 Task: Look for space in Paraguaçu, Brazil from 6th September, 2023 to 10th September, 2023 for 1 adult in price range Rs.9000 to Rs.17000. Place can be private room with 1  bedroom having 1 bed and 1 bathroom. Property type can be house, flat, guest house, hotel. Booking option can be shelf check-in. Required host language is Spanish.
Action: Mouse moved to (377, 99)
Screenshot: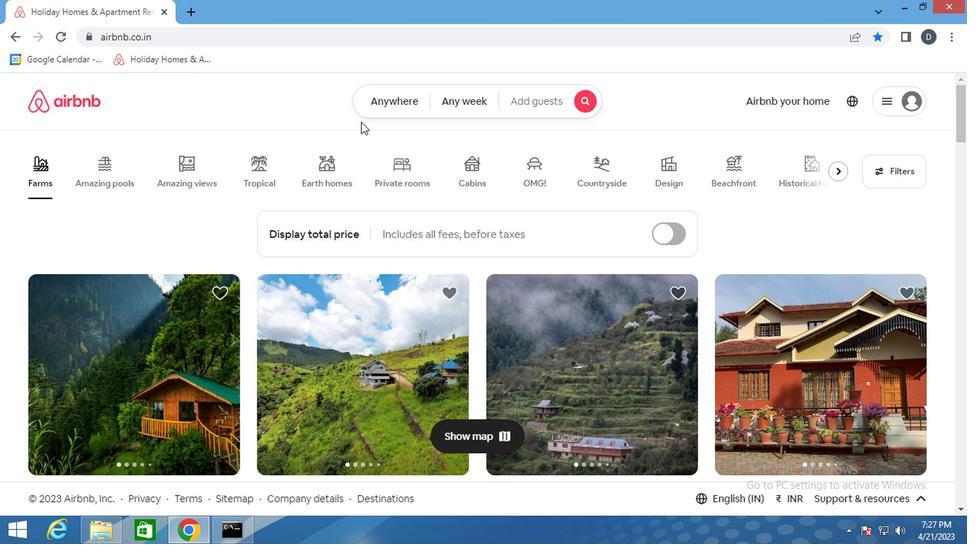 
Action: Mouse pressed left at (377, 99)
Screenshot: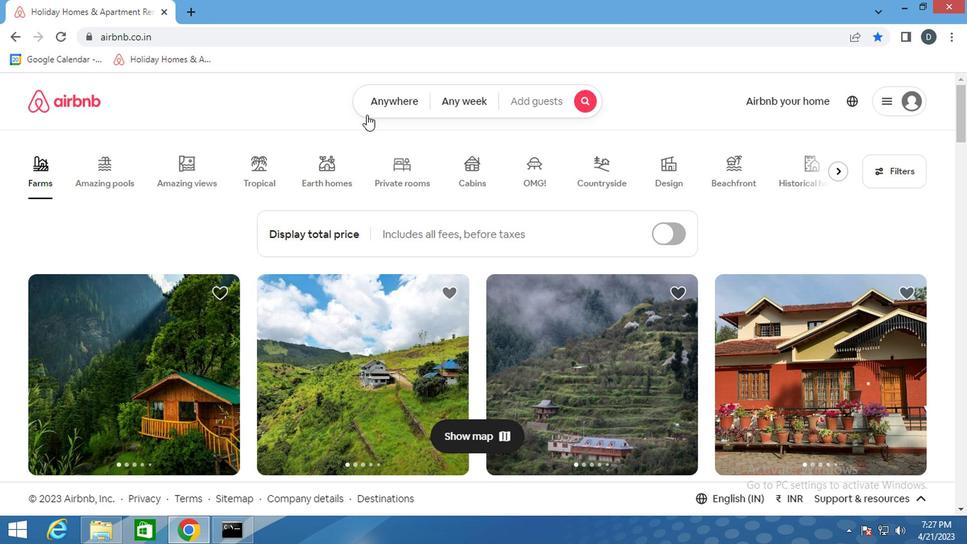 
Action: Mouse moved to (318, 161)
Screenshot: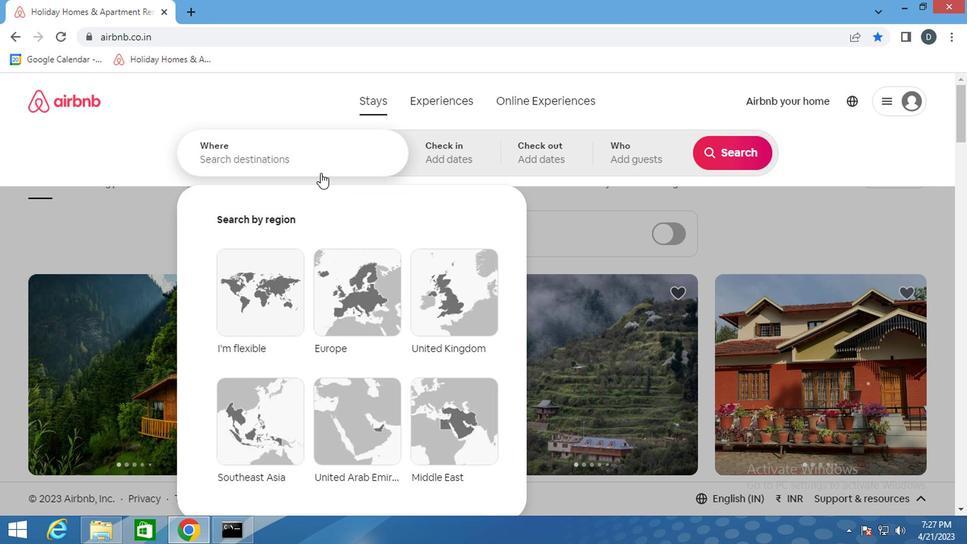
Action: Mouse pressed left at (318, 161)
Screenshot: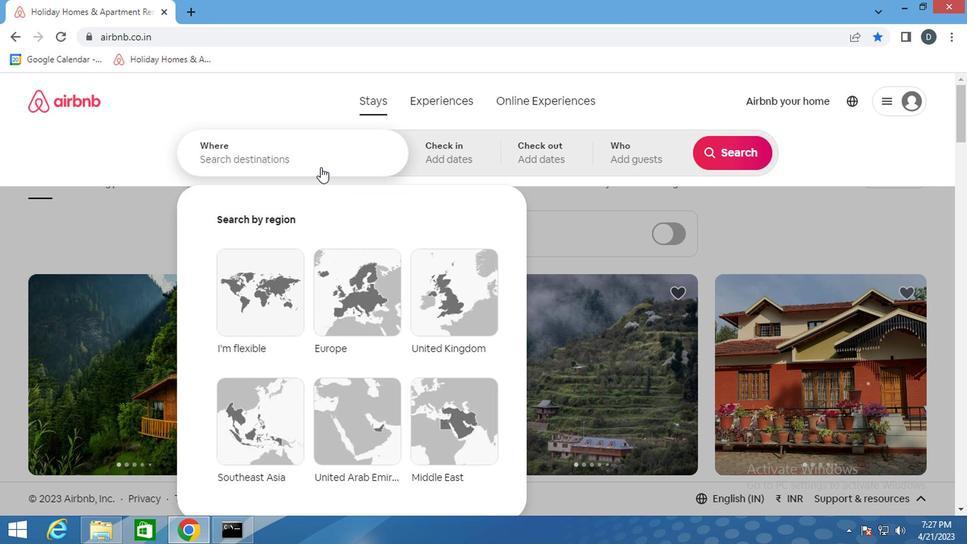 
Action: Key pressed <Key.shift_r>Paraguacu,<Key.shift>BRAZIL<Key.enter>
Screenshot: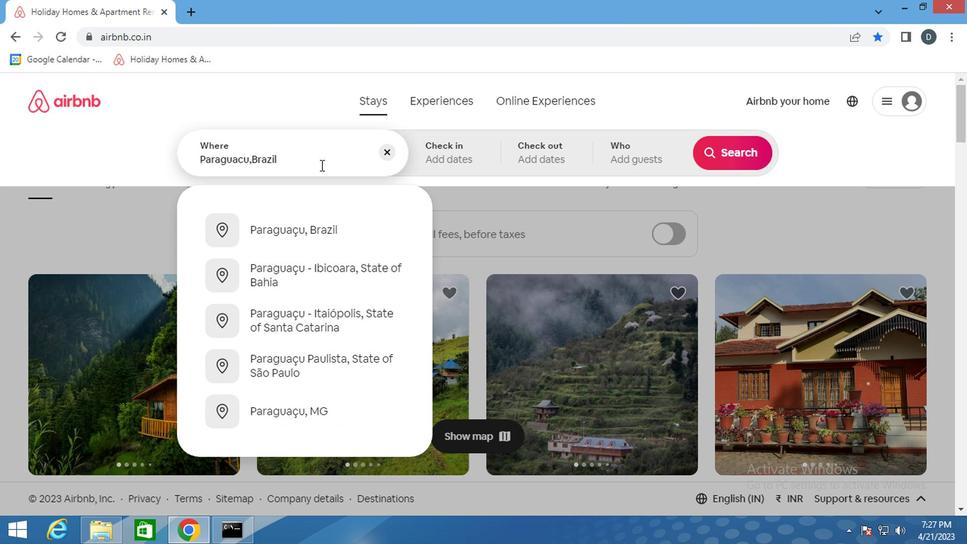 
Action: Mouse moved to (712, 266)
Screenshot: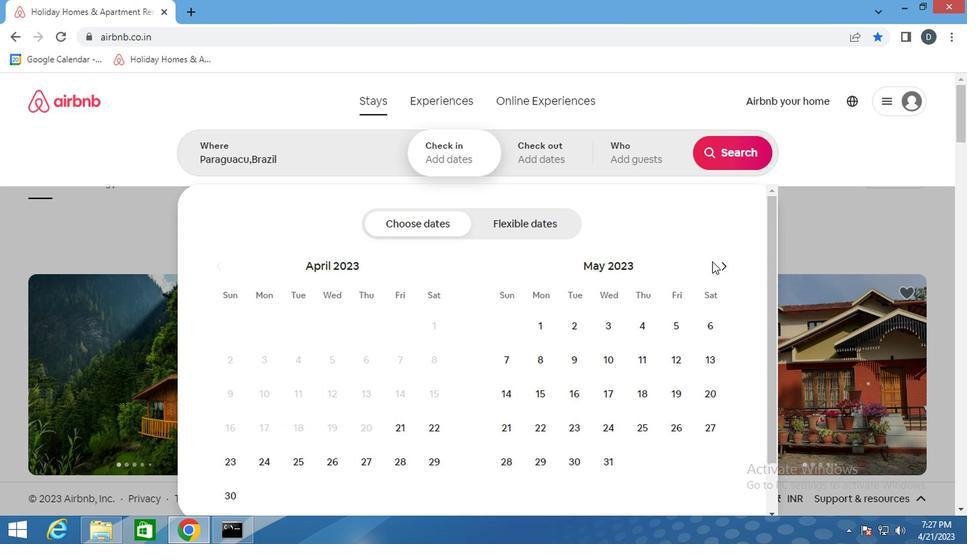 
Action: Mouse pressed left at (712, 266)
Screenshot: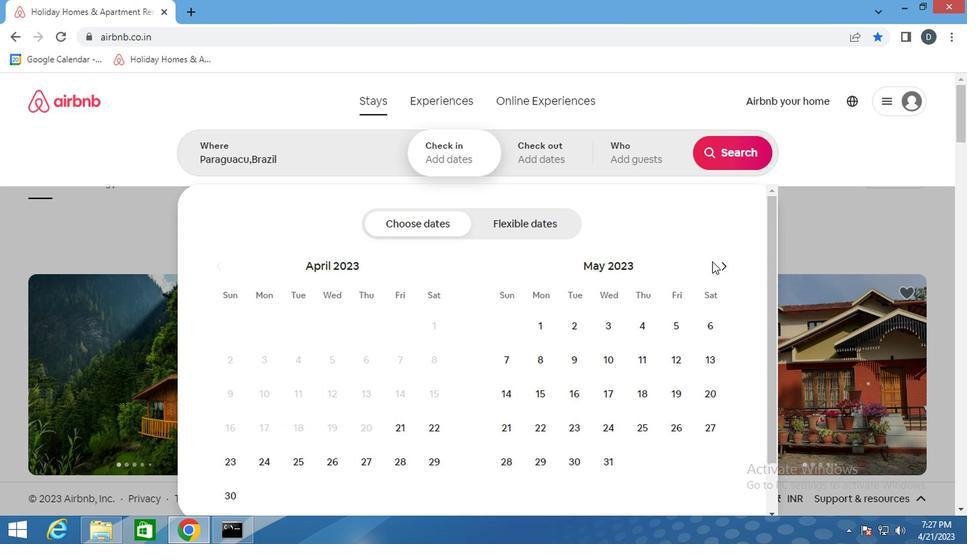 
Action: Mouse pressed left at (712, 266)
Screenshot: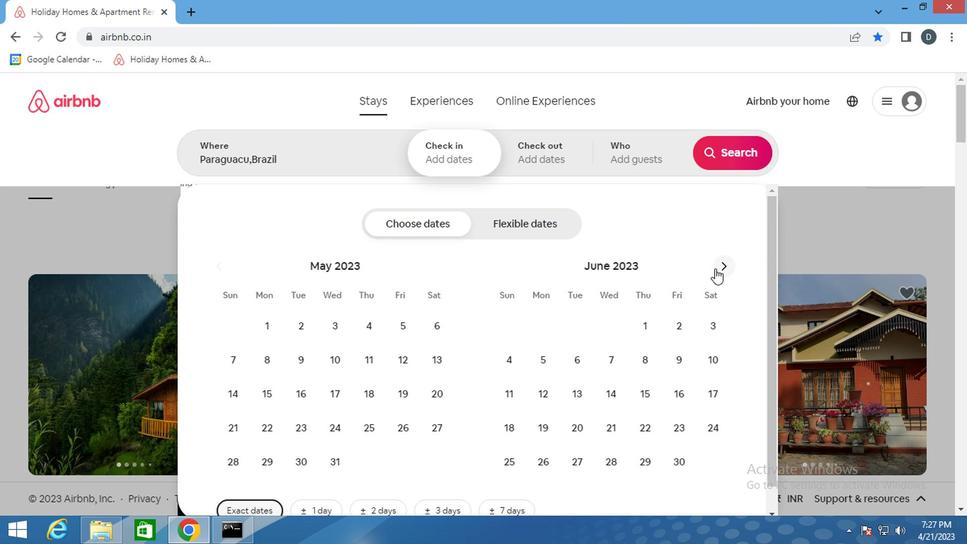 
Action: Mouse pressed left at (712, 266)
Screenshot: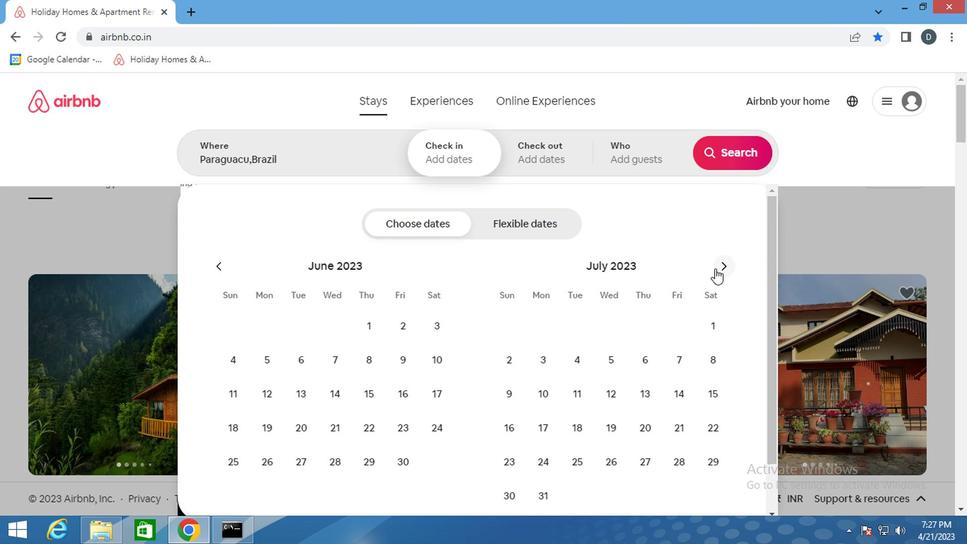 
Action: Mouse moved to (716, 266)
Screenshot: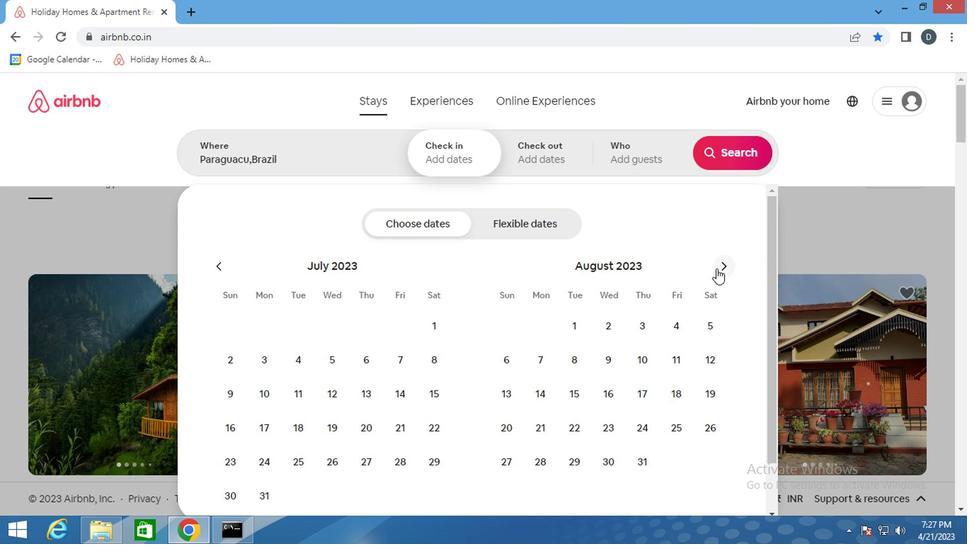 
Action: Mouse pressed left at (716, 266)
Screenshot: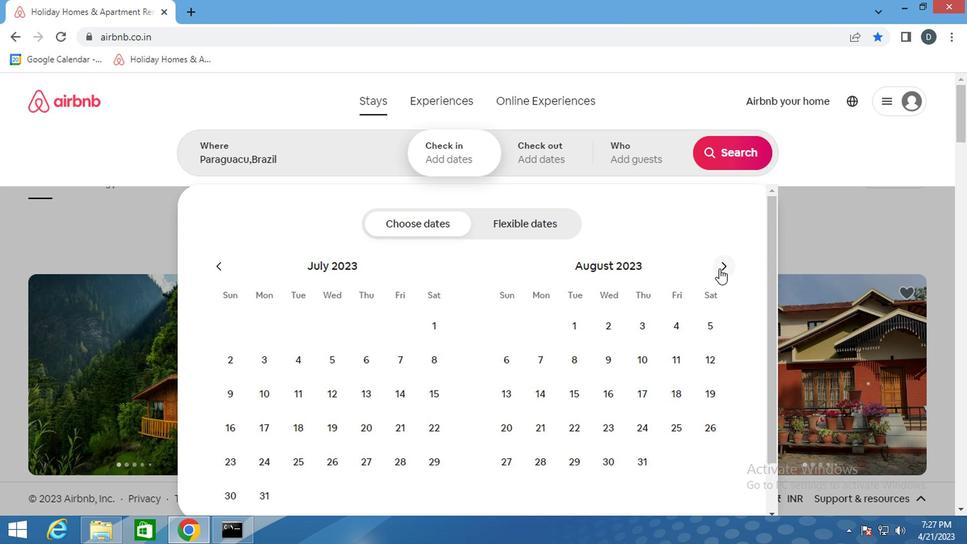 
Action: Mouse moved to (605, 357)
Screenshot: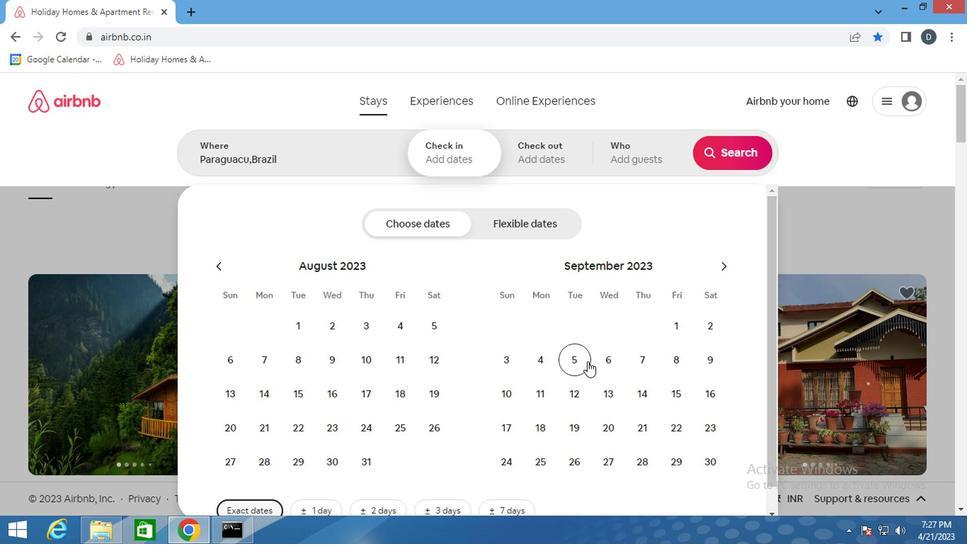 
Action: Mouse pressed left at (605, 357)
Screenshot: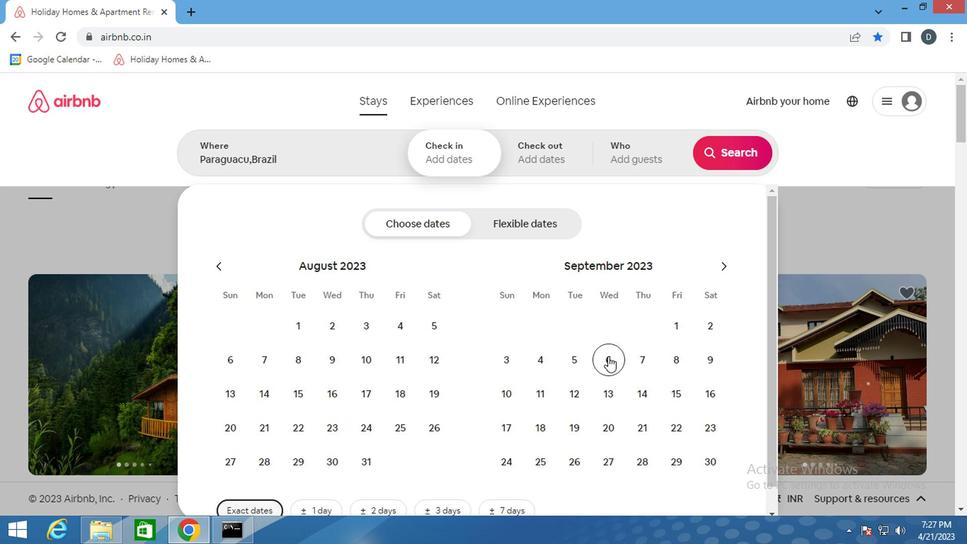 
Action: Mouse moved to (492, 391)
Screenshot: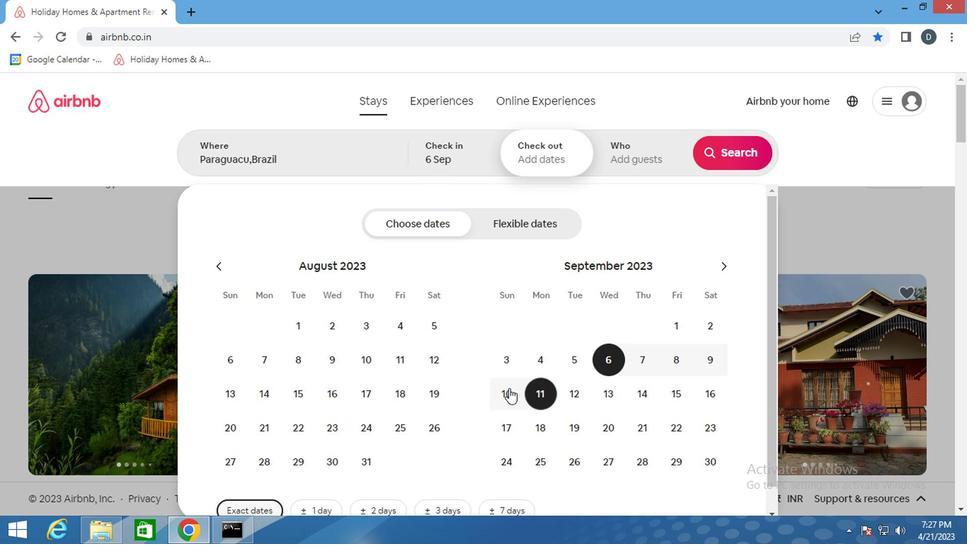 
Action: Mouse pressed left at (492, 391)
Screenshot: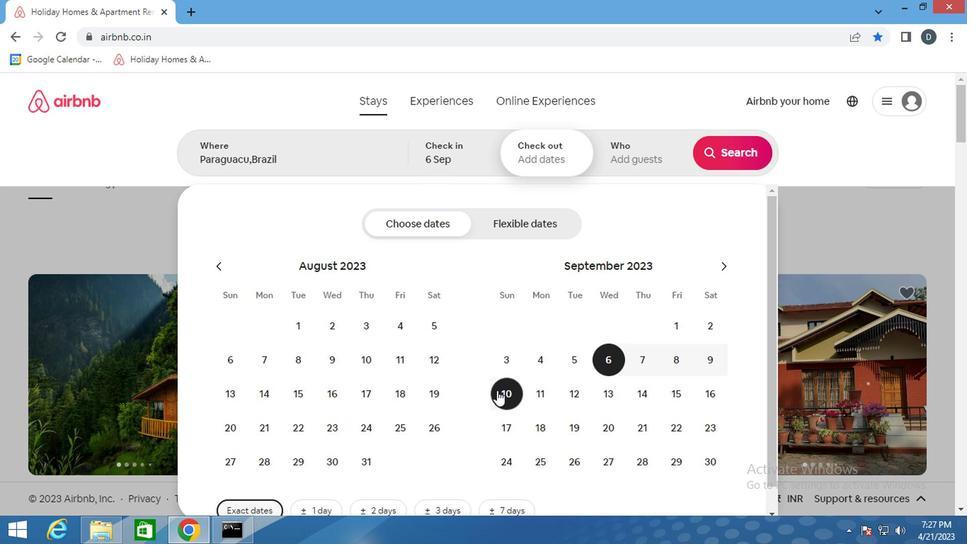 
Action: Mouse moved to (633, 156)
Screenshot: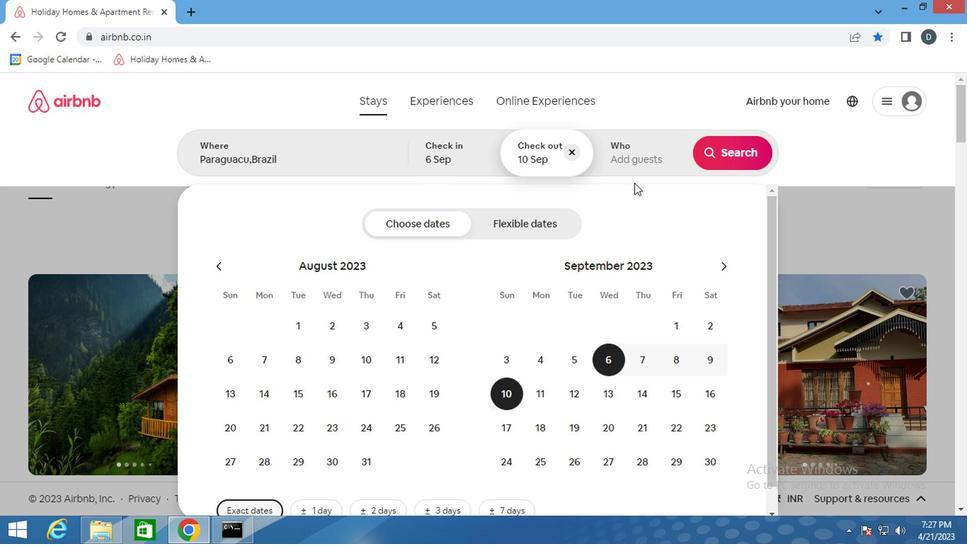 
Action: Mouse pressed left at (633, 156)
Screenshot: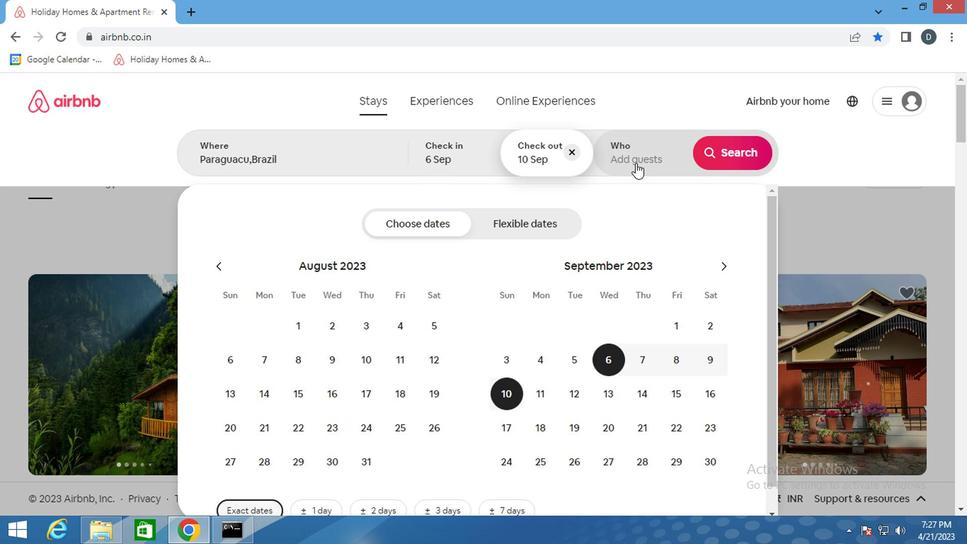 
Action: Mouse moved to (727, 225)
Screenshot: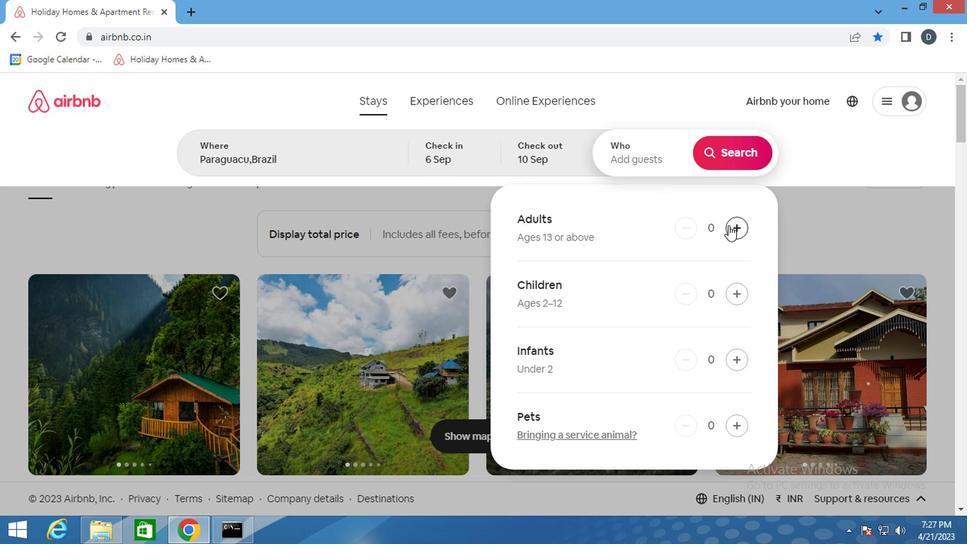 
Action: Mouse pressed left at (727, 225)
Screenshot: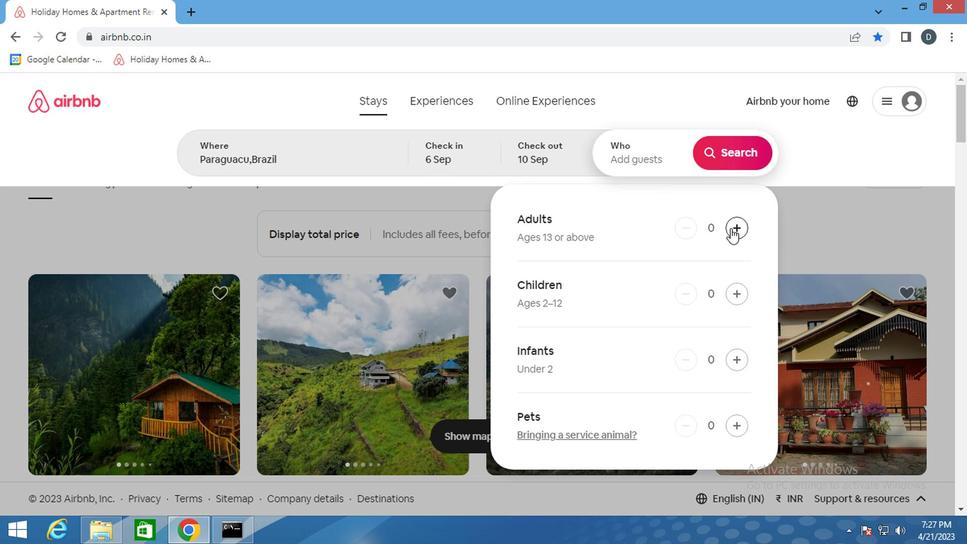
Action: Mouse moved to (729, 162)
Screenshot: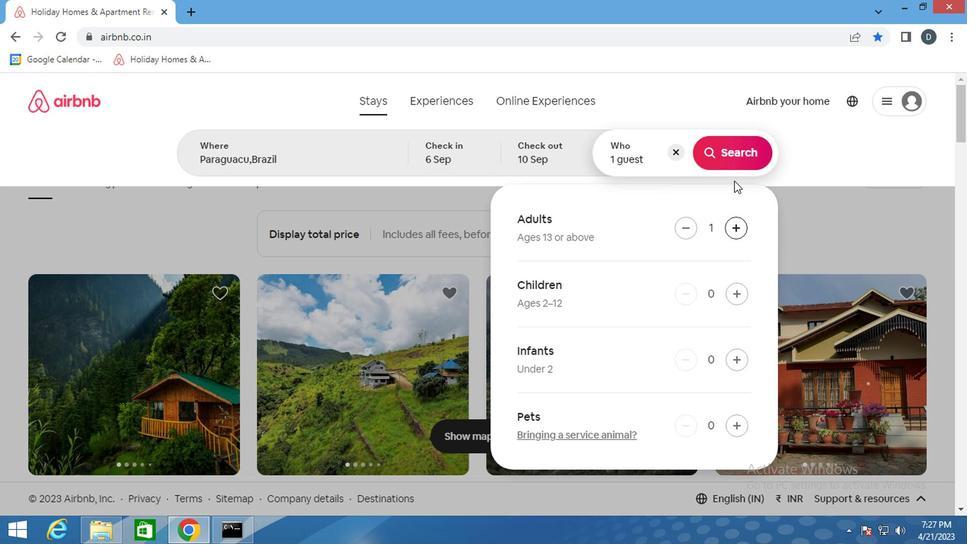 
Action: Mouse pressed left at (729, 162)
Screenshot: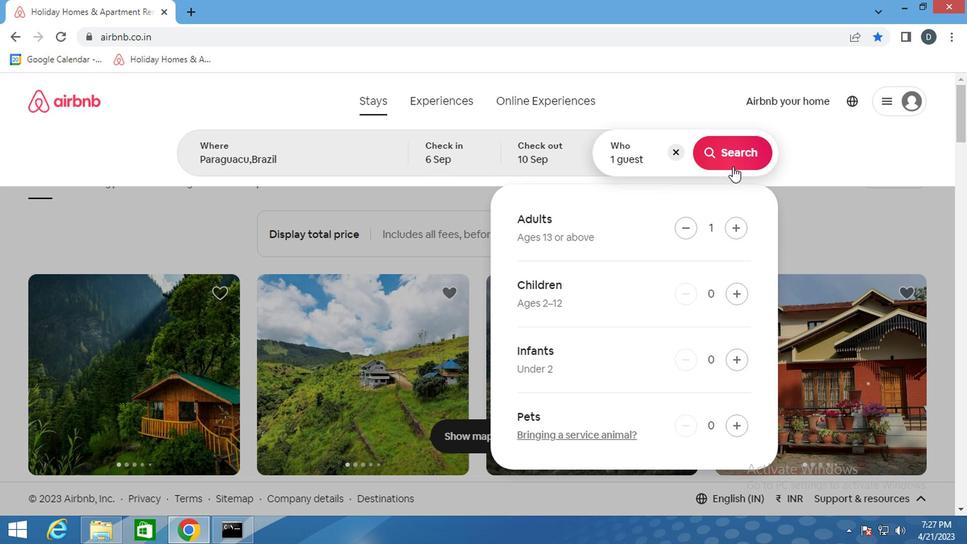 
Action: Mouse moved to (890, 147)
Screenshot: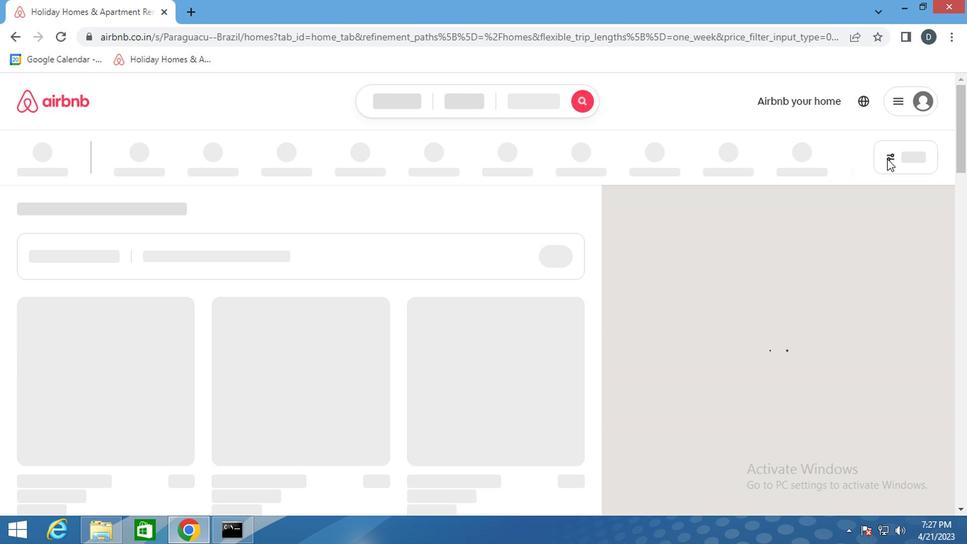 
Action: Mouse pressed left at (890, 147)
Screenshot: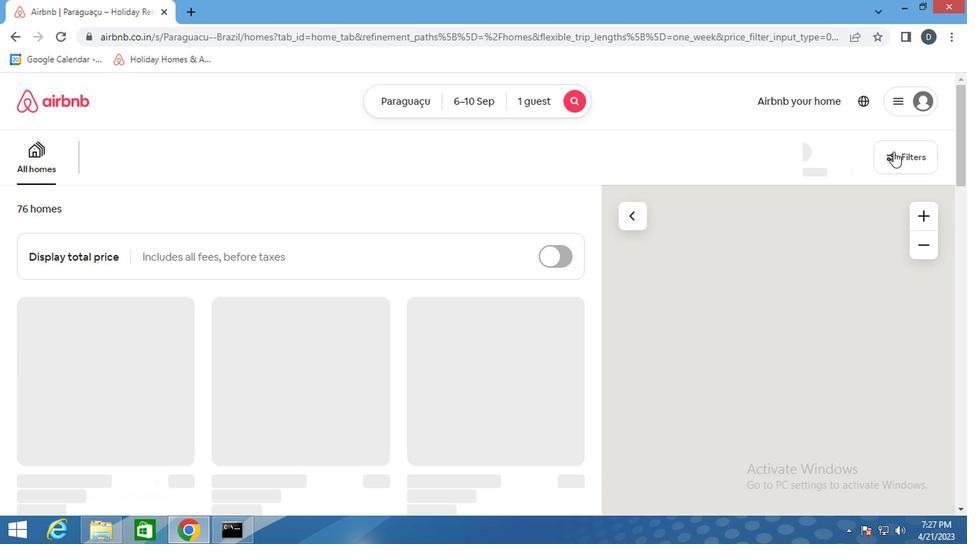 
Action: Mouse moved to (330, 344)
Screenshot: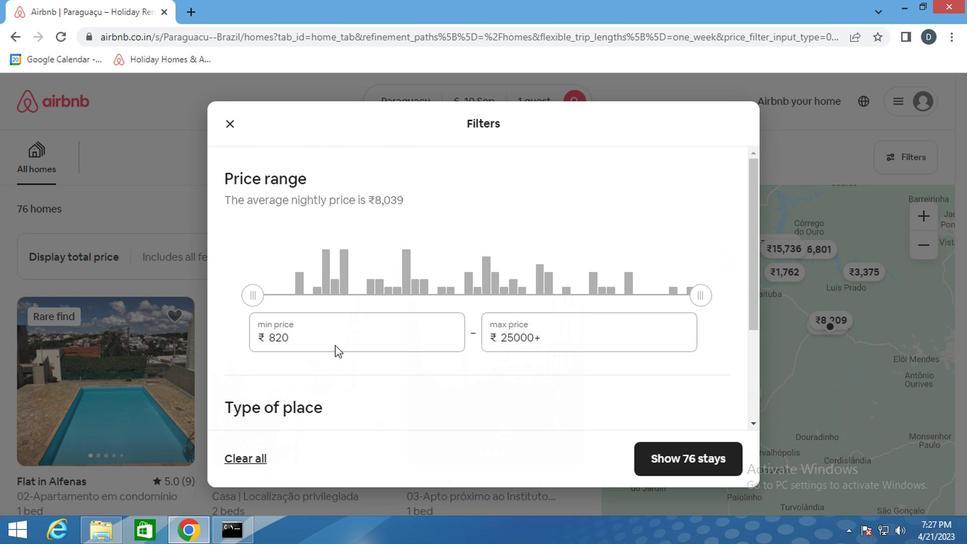 
Action: Mouse pressed left at (330, 344)
Screenshot: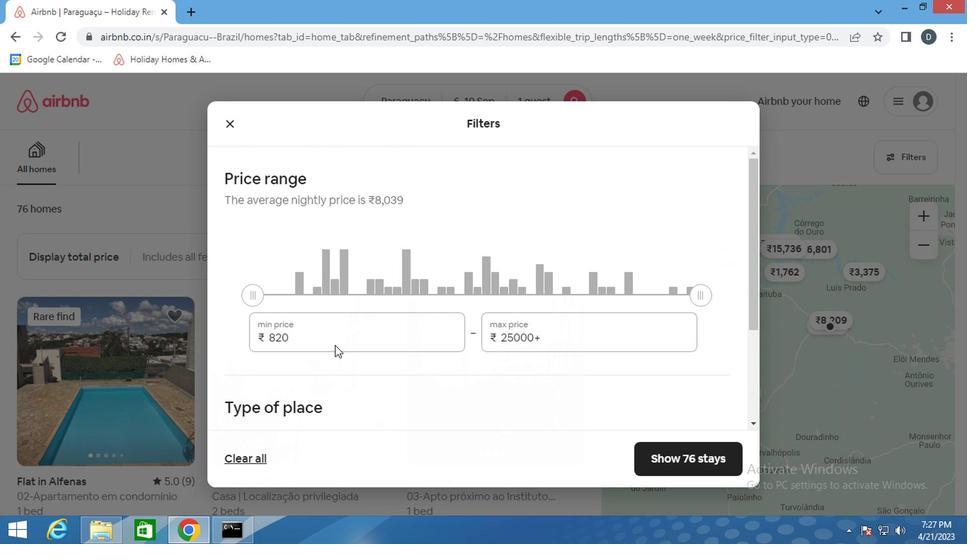 
Action: Mouse pressed left at (330, 344)
Screenshot: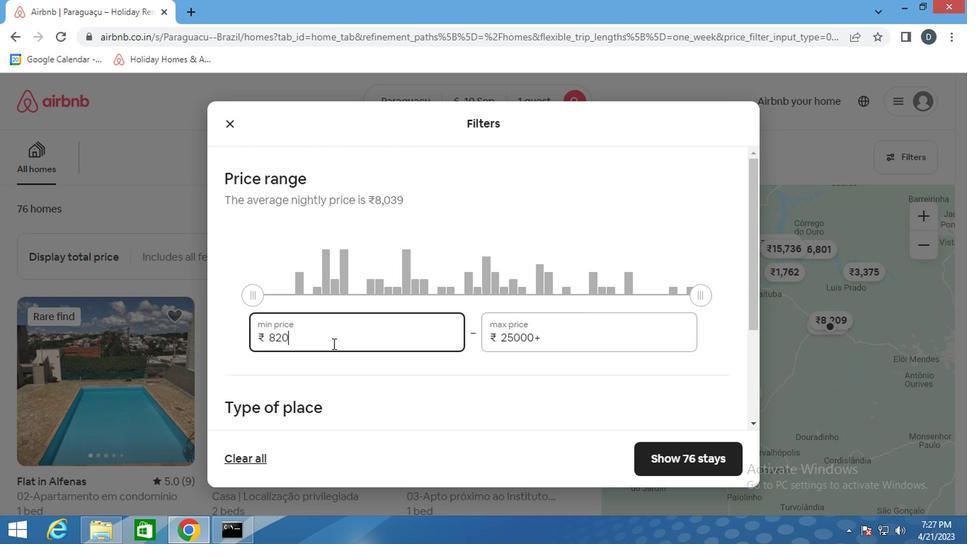 
Action: Key pressed 9000<Key.tab>ctrl+Actrl+1700
Screenshot: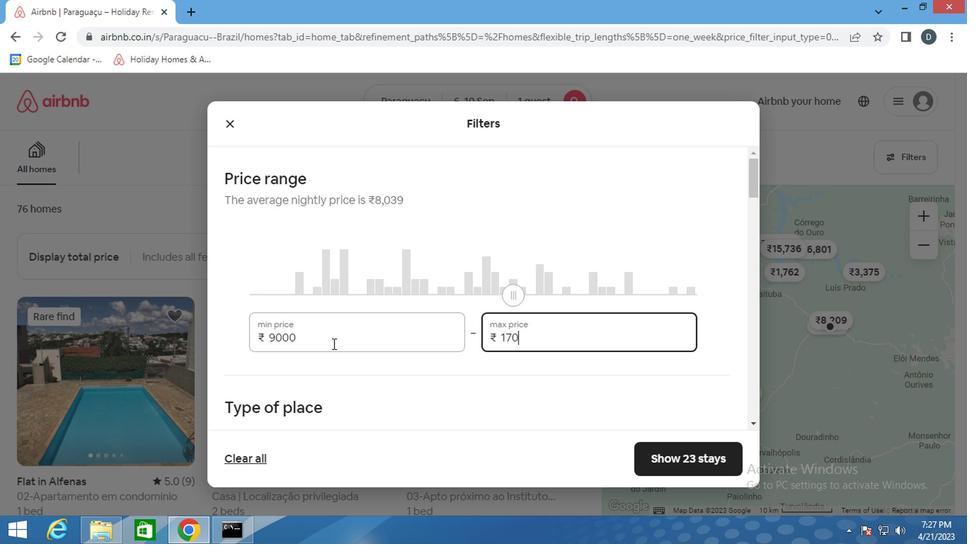 
Action: Mouse moved to (556, 368)
Screenshot: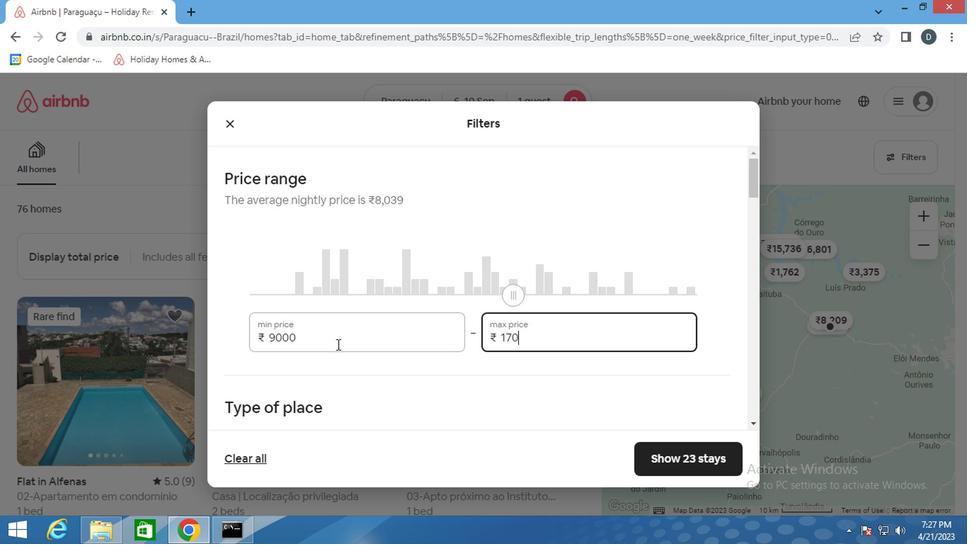 
Action: Key pressed 0
Screenshot: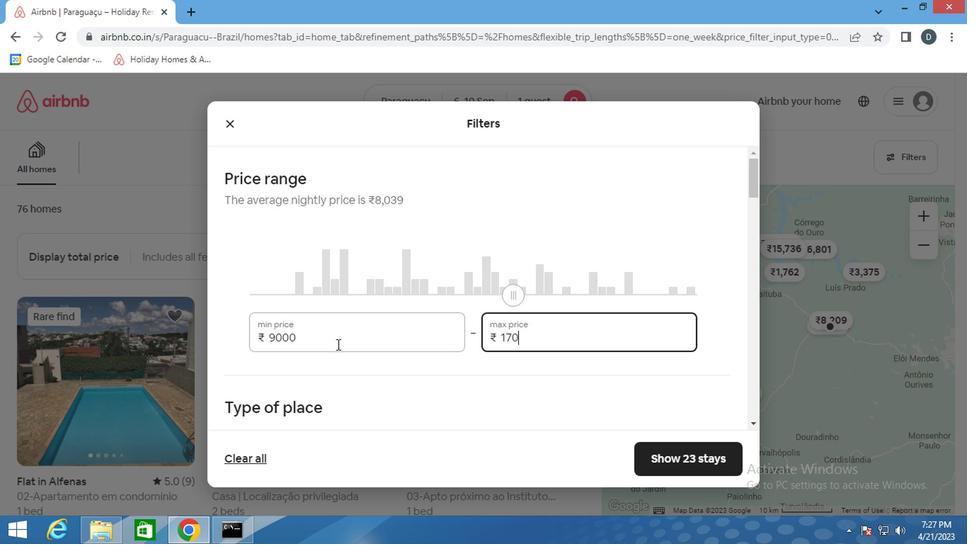 
Action: Mouse moved to (559, 368)
Screenshot: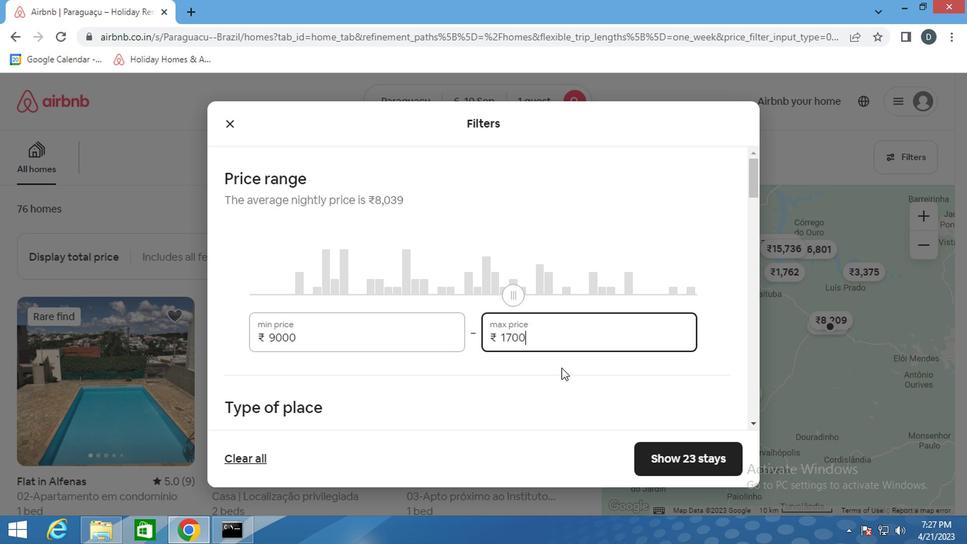 
Action: Mouse scrolled (559, 367) with delta (0, -1)
Screenshot: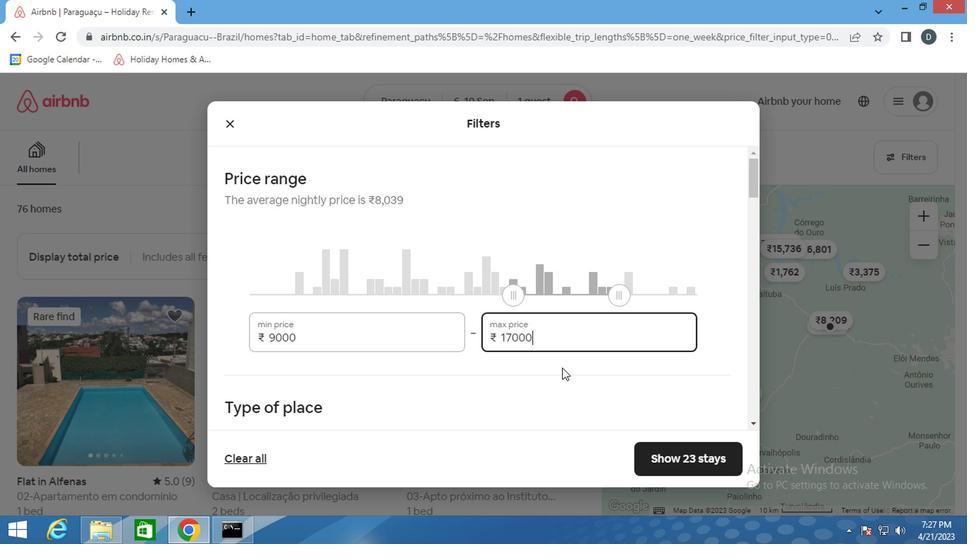 
Action: Mouse scrolled (559, 367) with delta (0, -1)
Screenshot: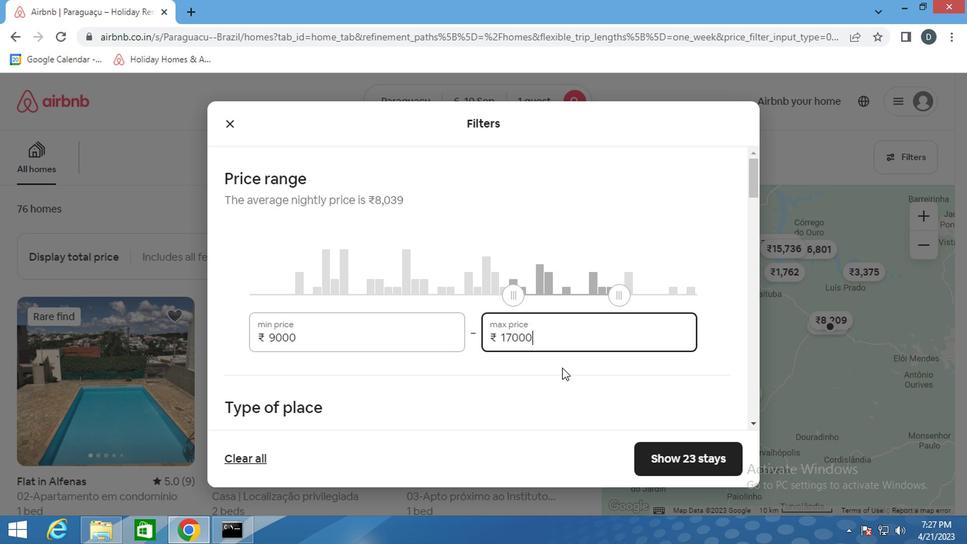 
Action: Mouse scrolled (559, 367) with delta (0, -1)
Screenshot: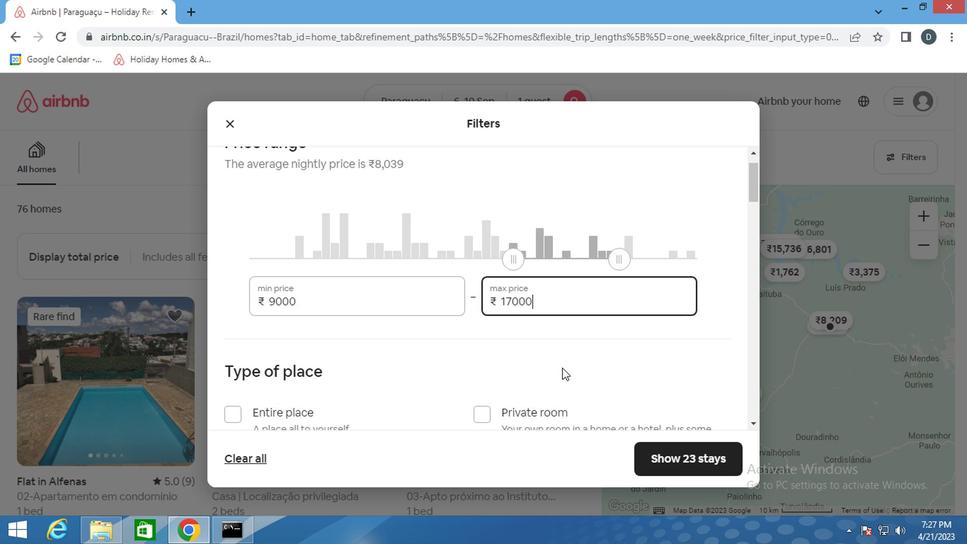 
Action: Mouse moved to (535, 232)
Screenshot: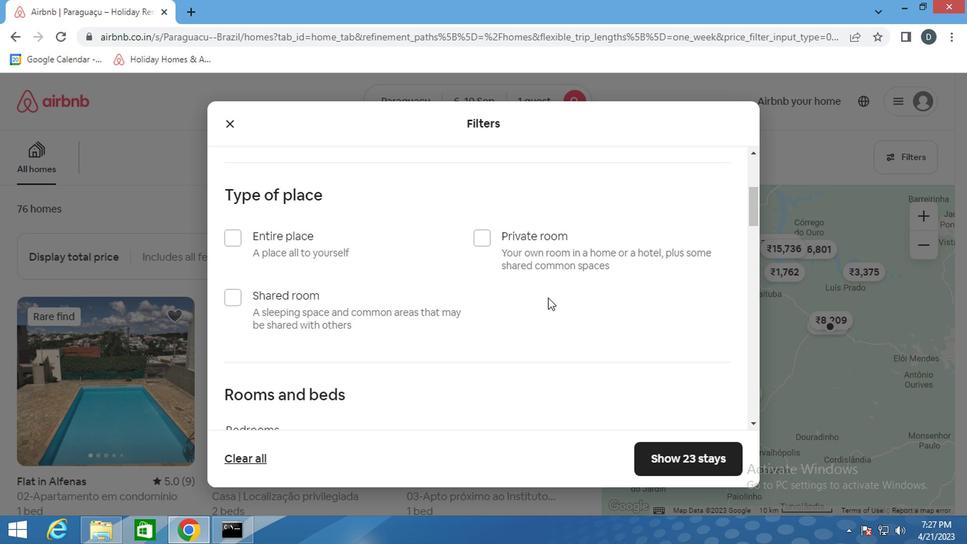 
Action: Mouse pressed left at (535, 232)
Screenshot: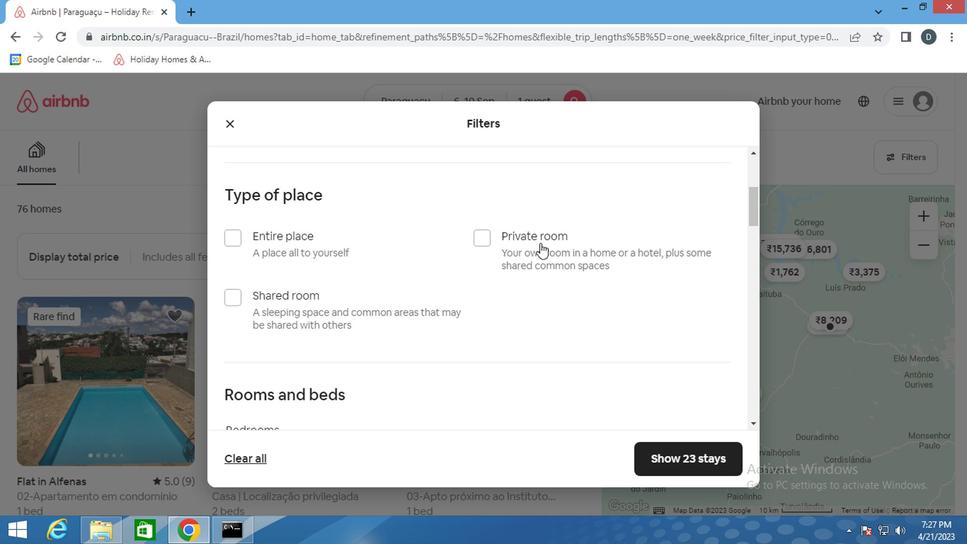 
Action: Mouse moved to (514, 285)
Screenshot: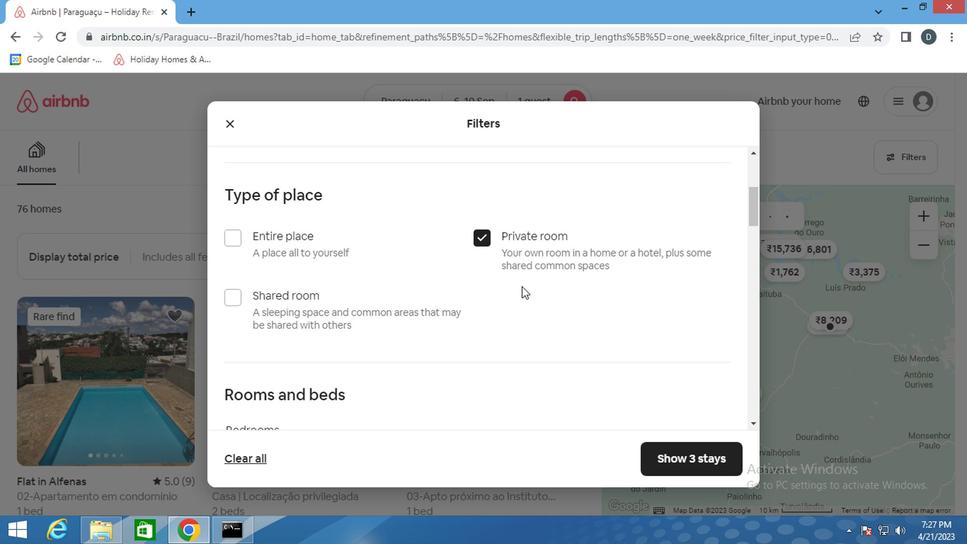 
Action: Mouse scrolled (514, 284) with delta (0, 0)
Screenshot: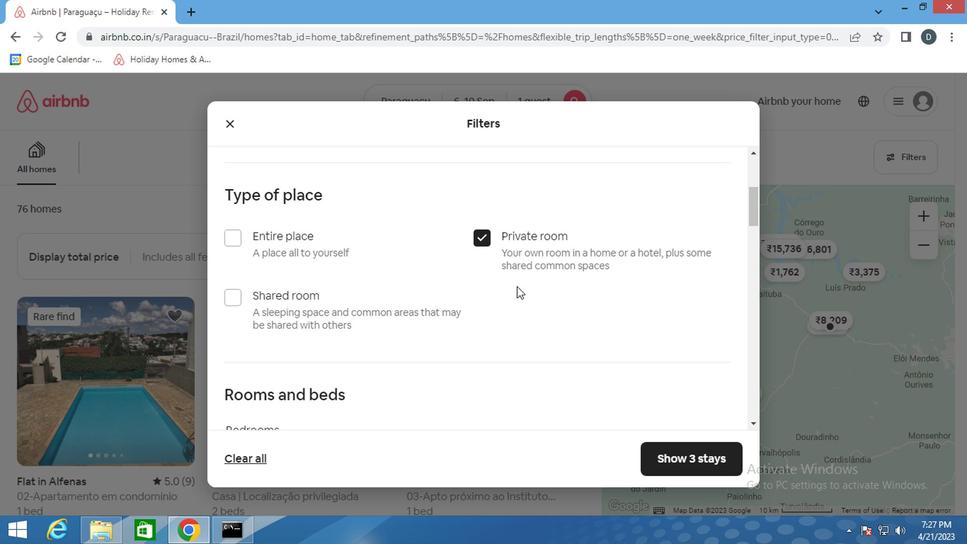
Action: Mouse scrolled (514, 284) with delta (0, 0)
Screenshot: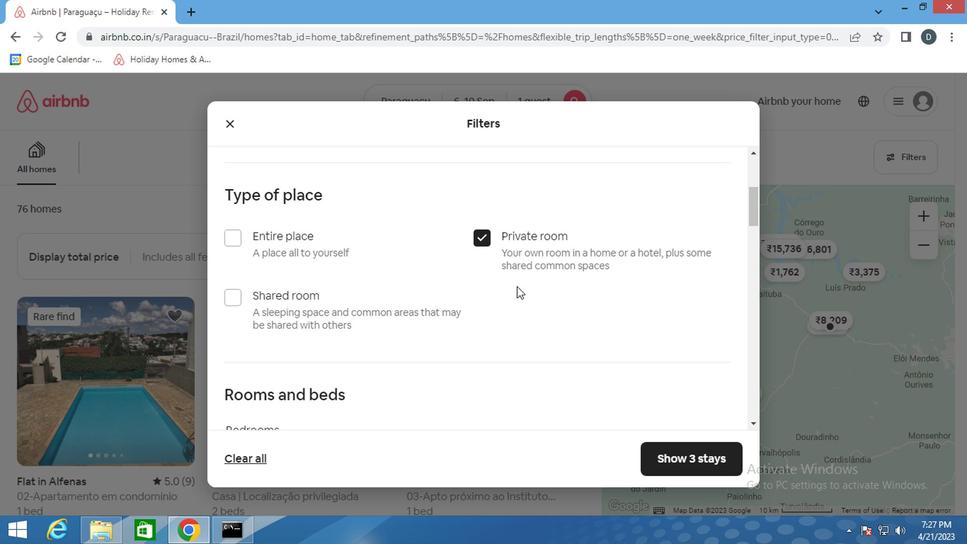 
Action: Mouse scrolled (514, 284) with delta (0, 0)
Screenshot: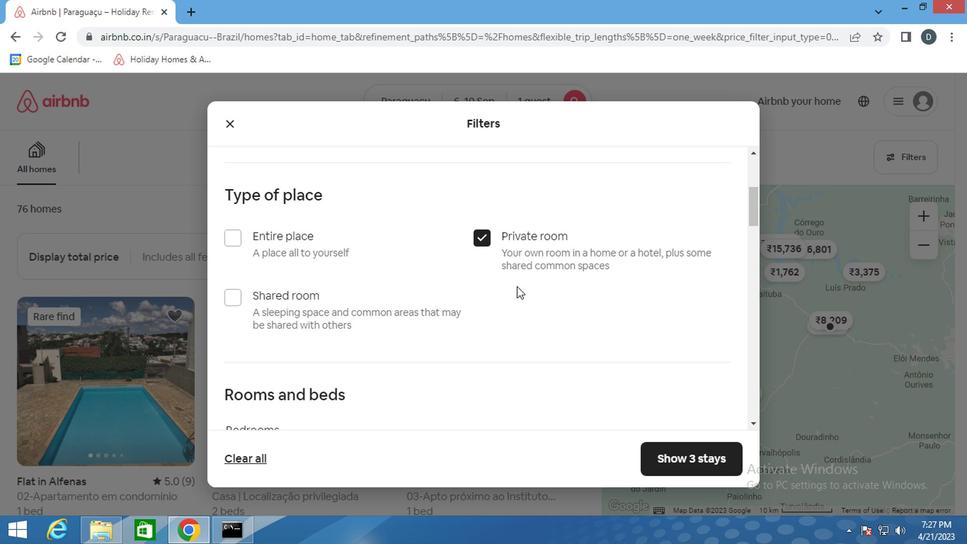 
Action: Mouse moved to (499, 282)
Screenshot: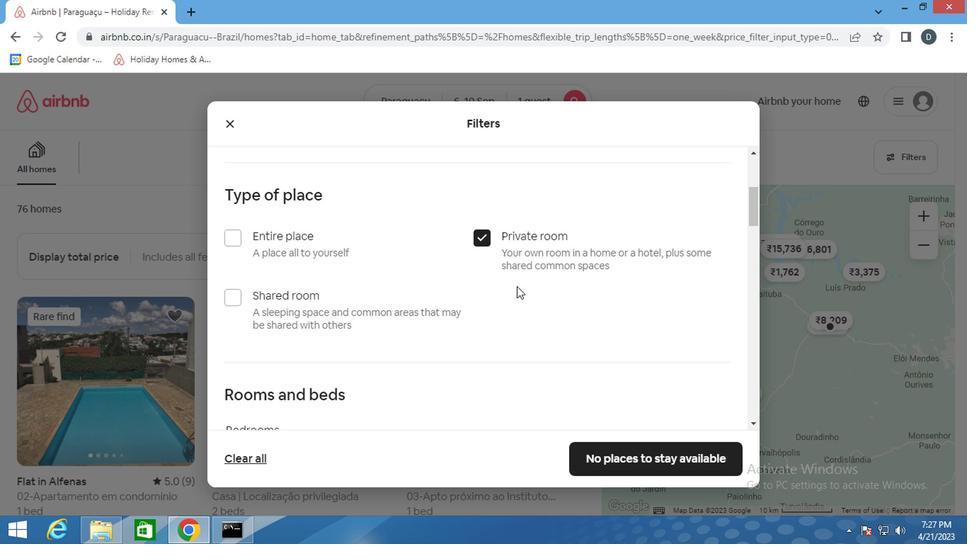 
Action: Mouse scrolled (499, 281) with delta (0, 0)
Screenshot: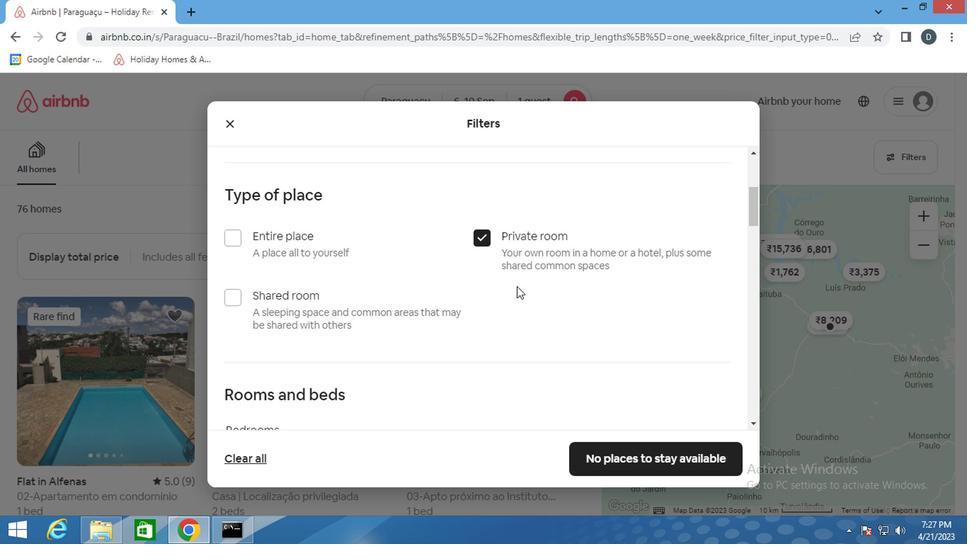
Action: Mouse moved to (307, 181)
Screenshot: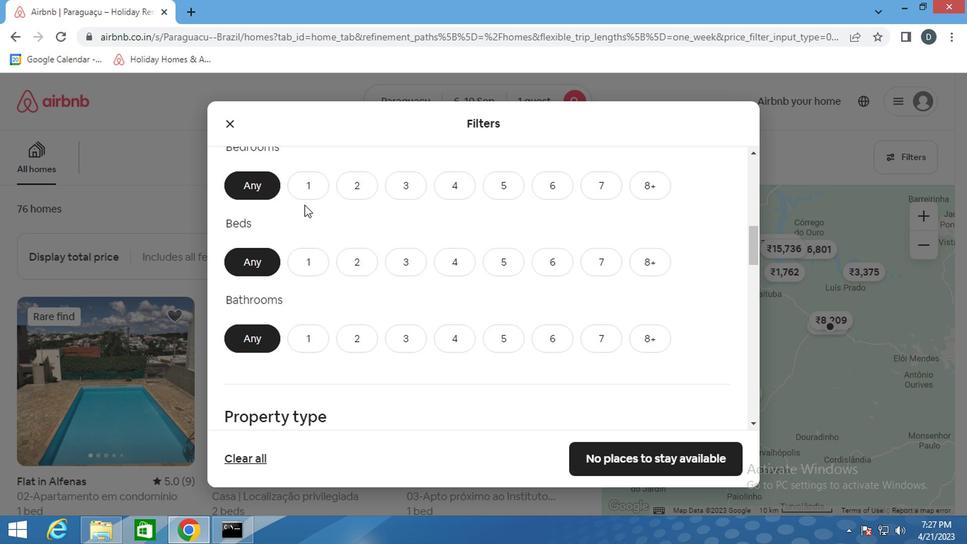 
Action: Mouse pressed left at (307, 181)
Screenshot: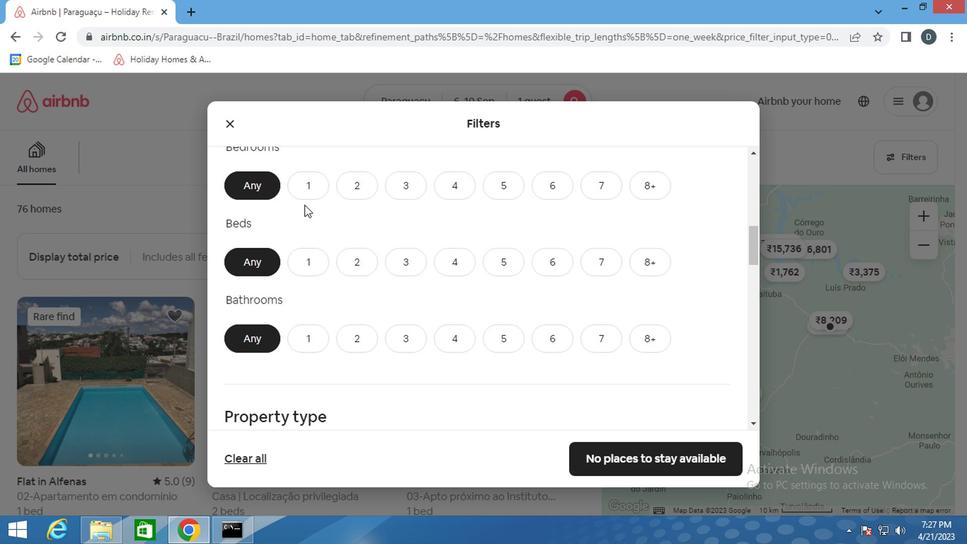 
Action: Mouse moved to (314, 263)
Screenshot: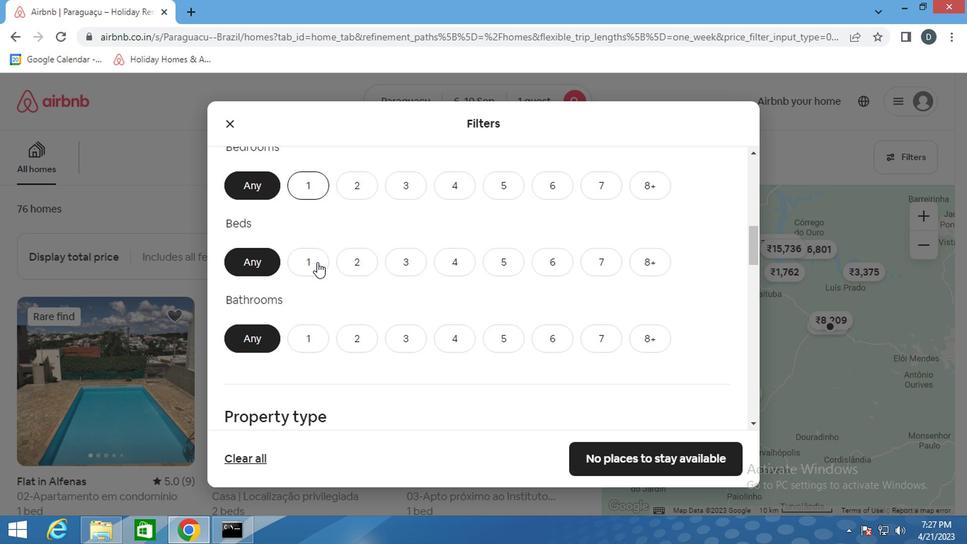 
Action: Mouse pressed left at (314, 263)
Screenshot: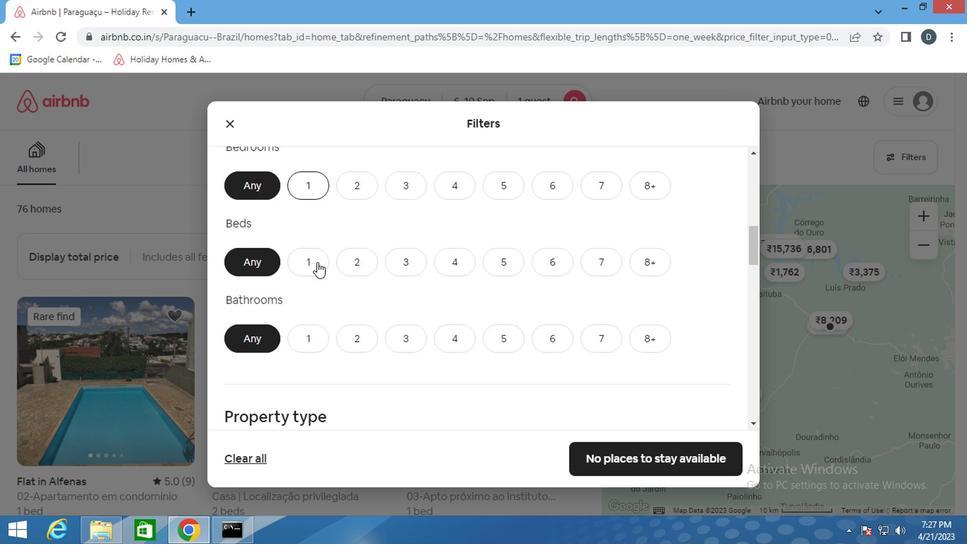 
Action: Mouse moved to (304, 345)
Screenshot: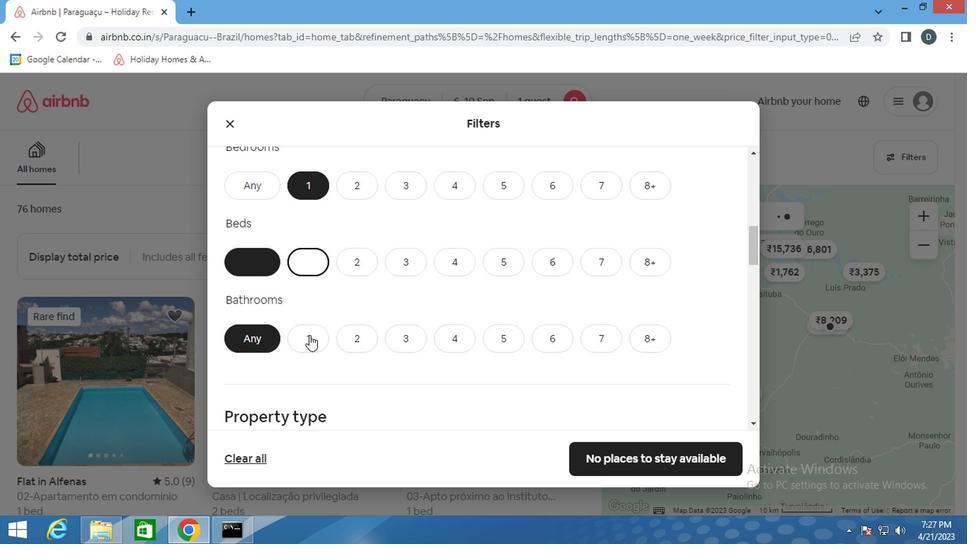 
Action: Mouse pressed left at (304, 345)
Screenshot: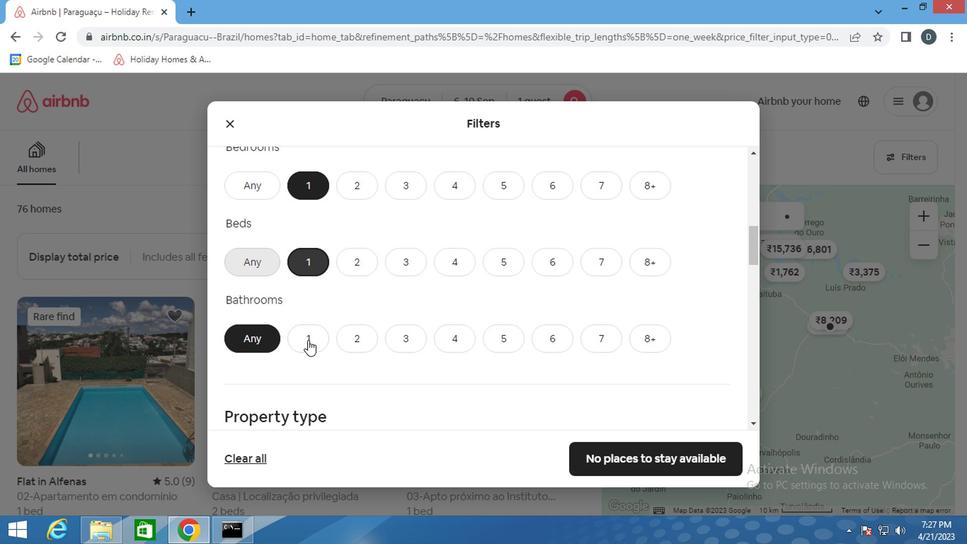 
Action: Mouse moved to (425, 393)
Screenshot: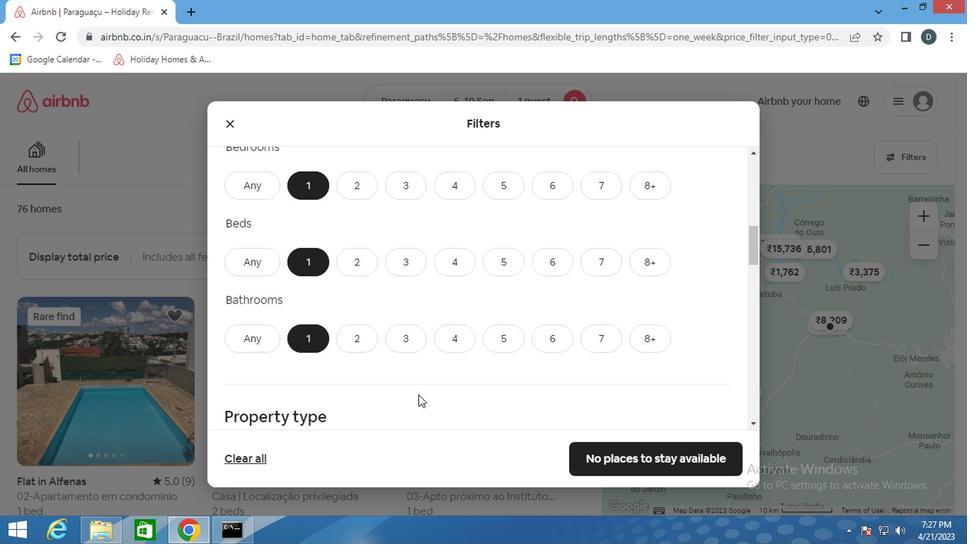 
Action: Mouse scrolled (425, 392) with delta (0, -1)
Screenshot: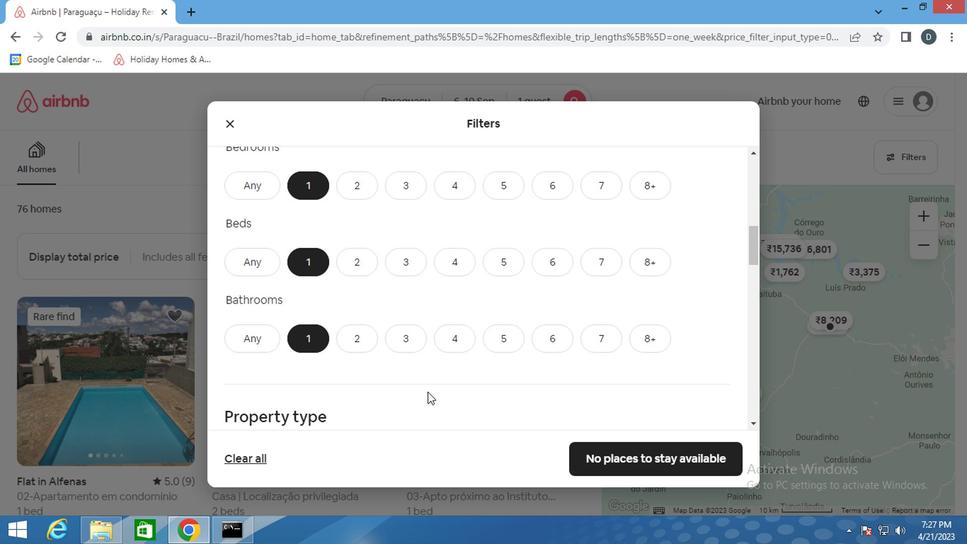 
Action: Mouse scrolled (425, 392) with delta (0, -1)
Screenshot: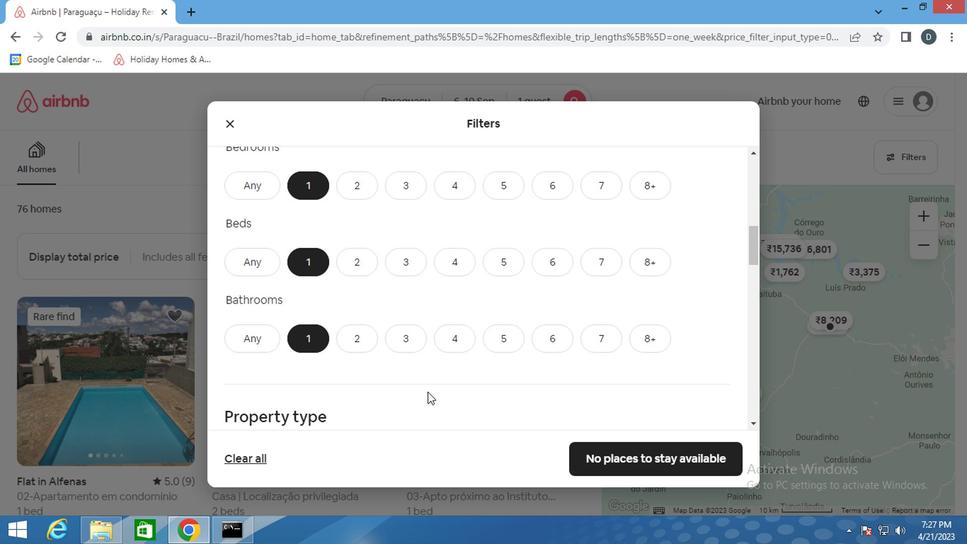 
Action: Mouse scrolled (425, 392) with delta (0, -1)
Screenshot: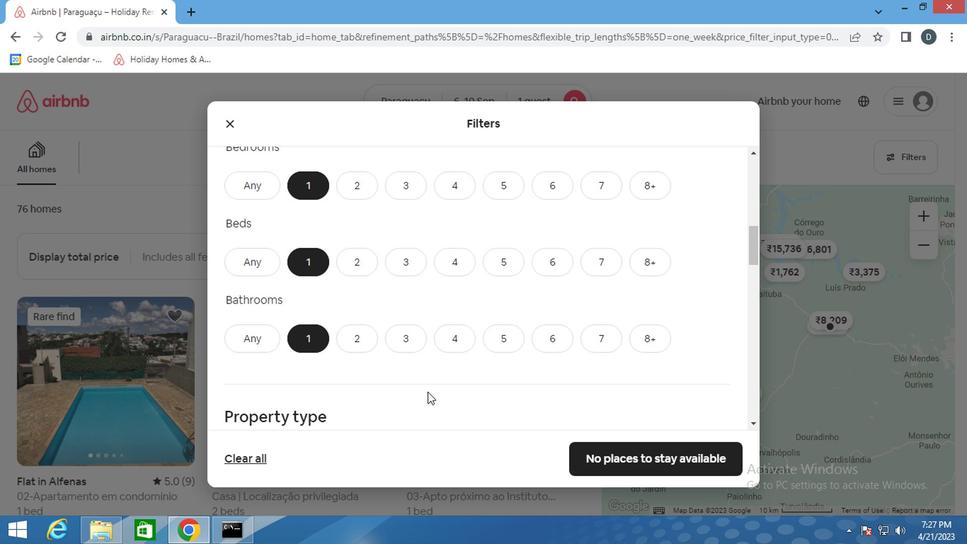 
Action: Mouse moved to (314, 286)
Screenshot: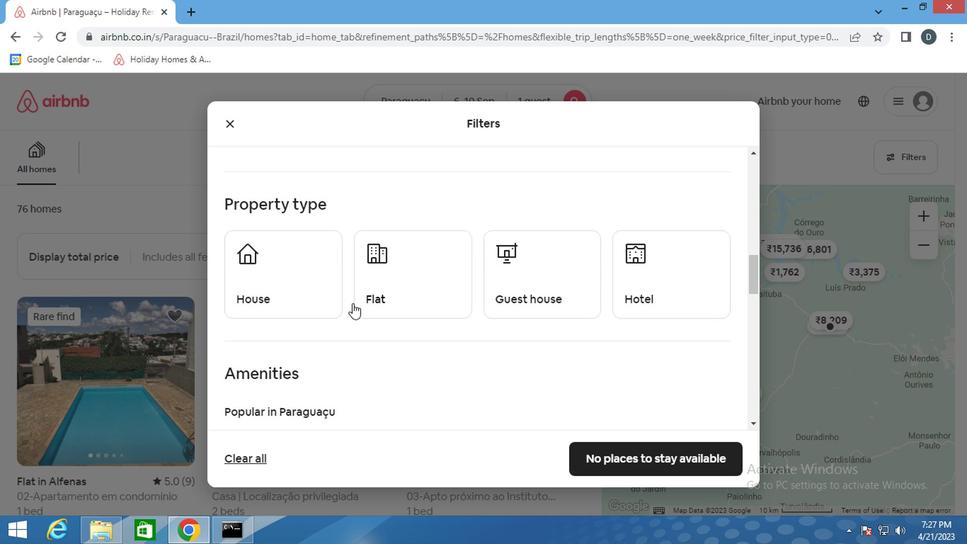 
Action: Mouse pressed left at (314, 286)
Screenshot: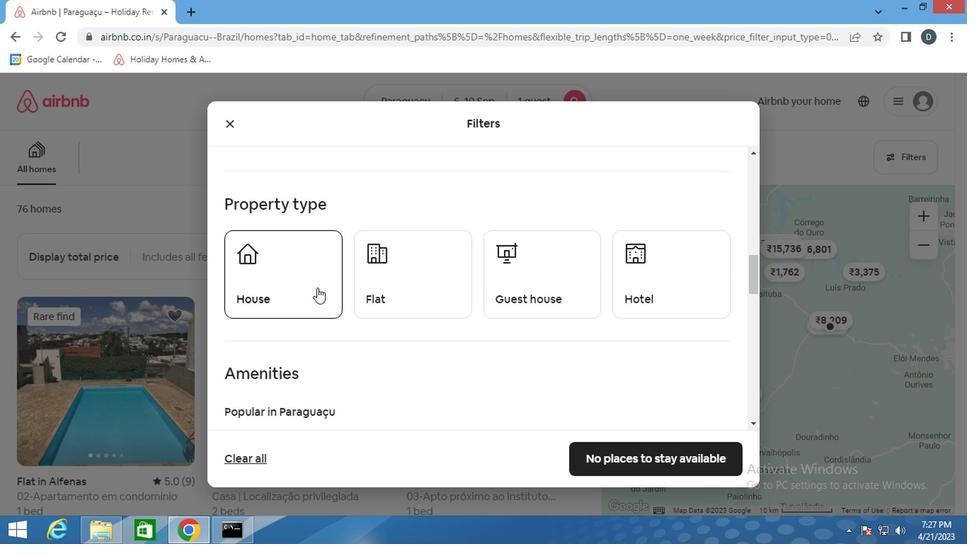 
Action: Mouse moved to (404, 273)
Screenshot: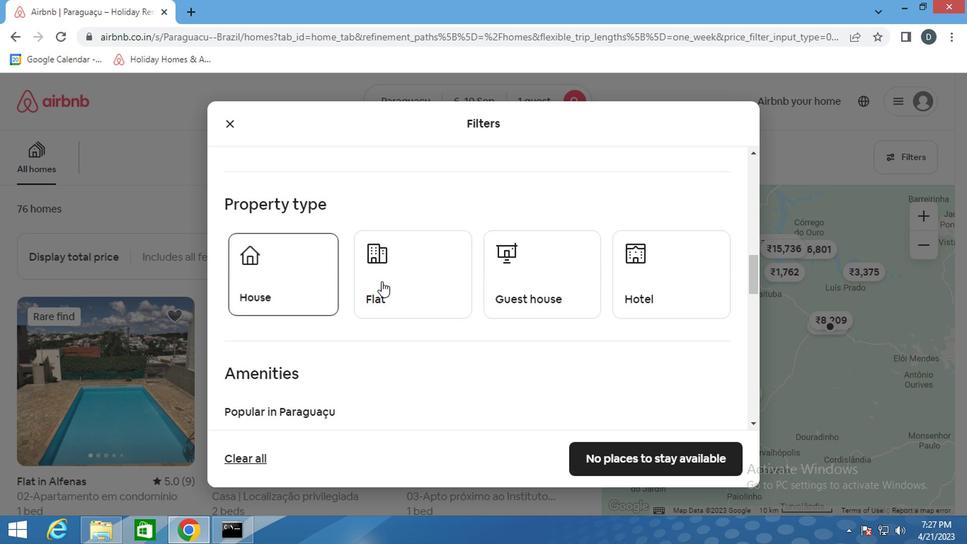 
Action: Mouse pressed left at (404, 273)
Screenshot: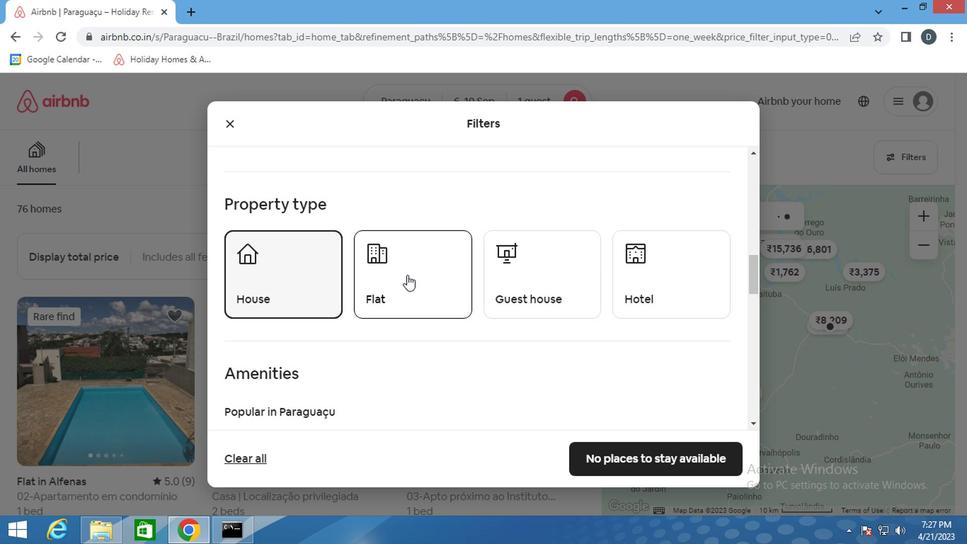 
Action: Mouse moved to (547, 256)
Screenshot: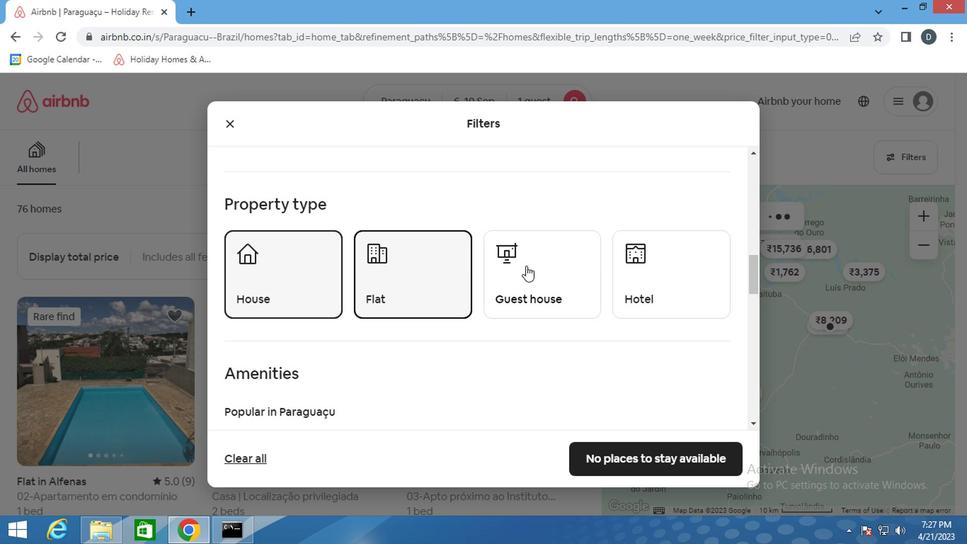 
Action: Mouse pressed left at (547, 256)
Screenshot: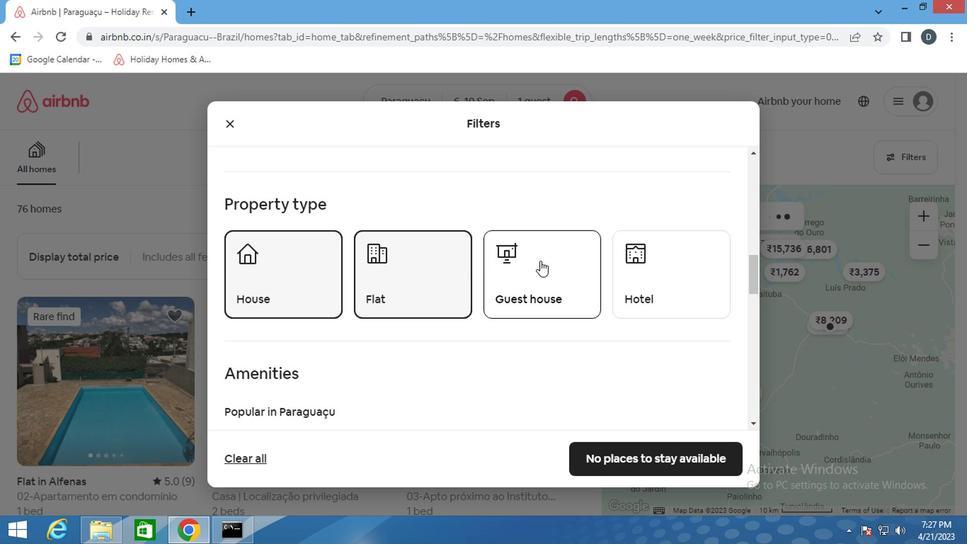 
Action: Mouse moved to (664, 258)
Screenshot: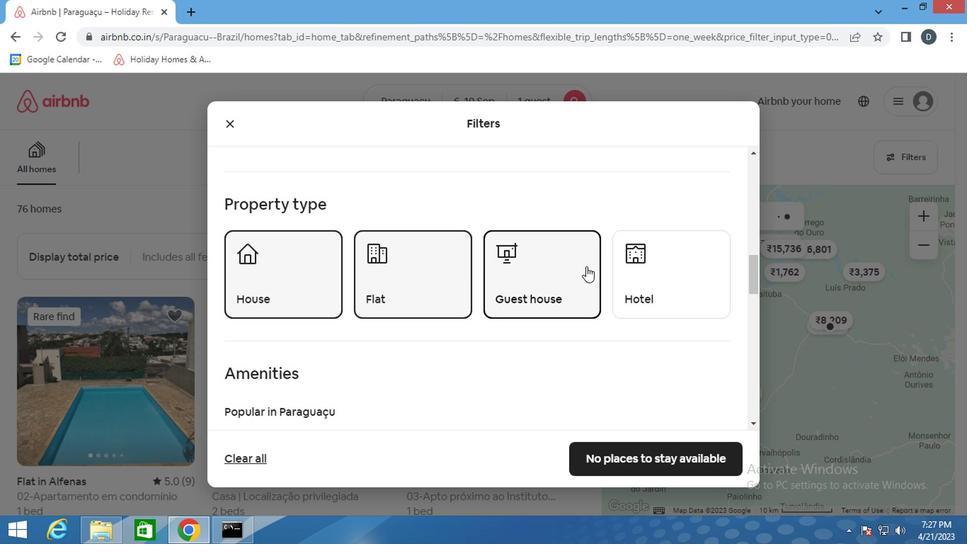 
Action: Mouse pressed left at (664, 258)
Screenshot: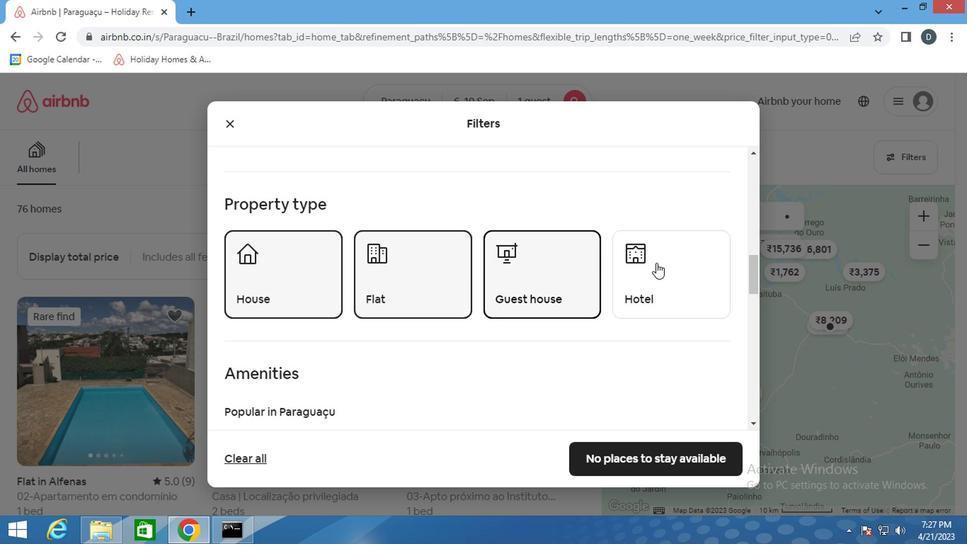 
Action: Mouse moved to (528, 350)
Screenshot: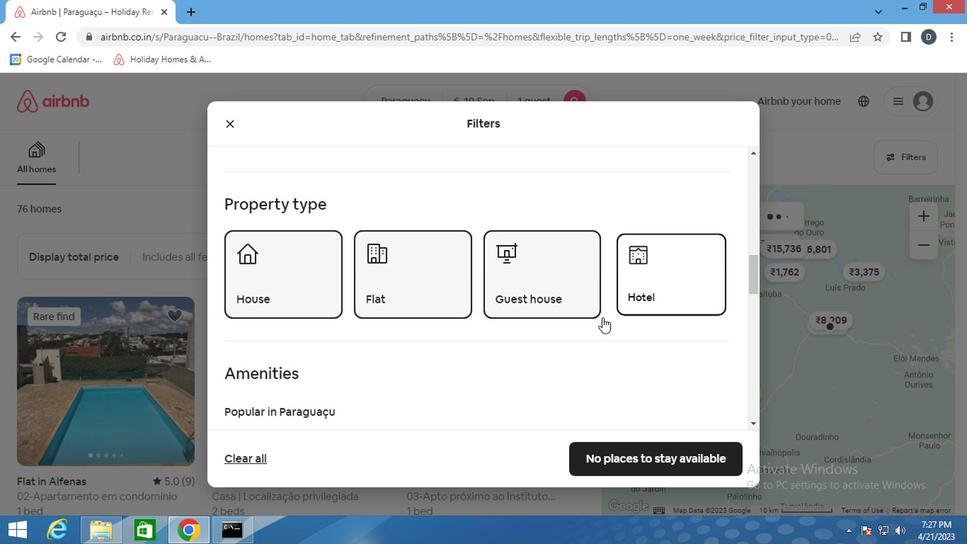
Action: Mouse scrolled (528, 349) with delta (0, -1)
Screenshot: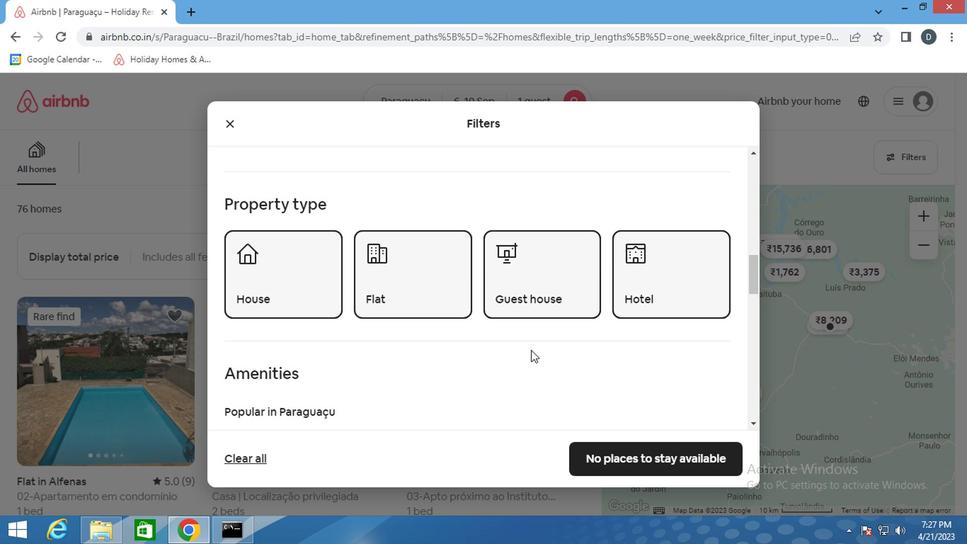 
Action: Mouse scrolled (528, 349) with delta (0, -1)
Screenshot: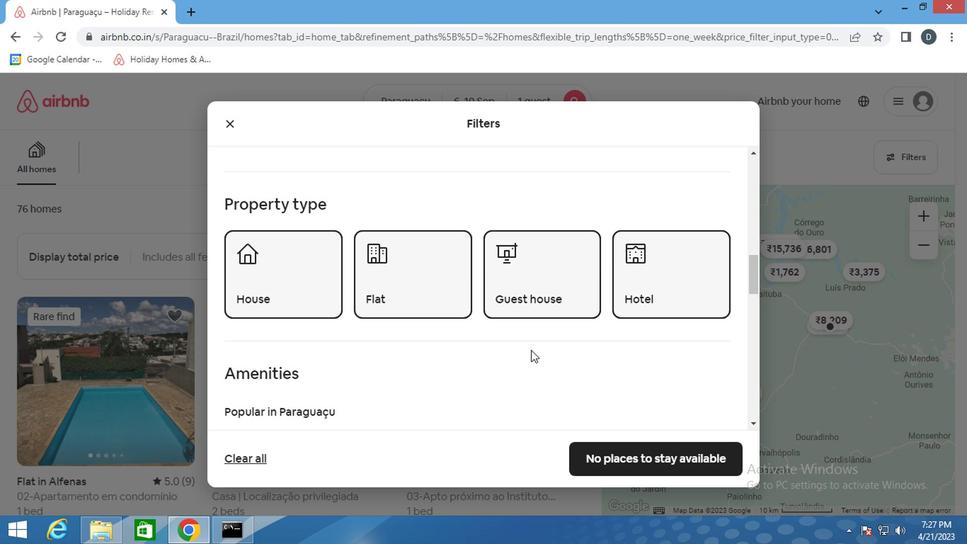 
Action: Mouse scrolled (528, 349) with delta (0, -1)
Screenshot: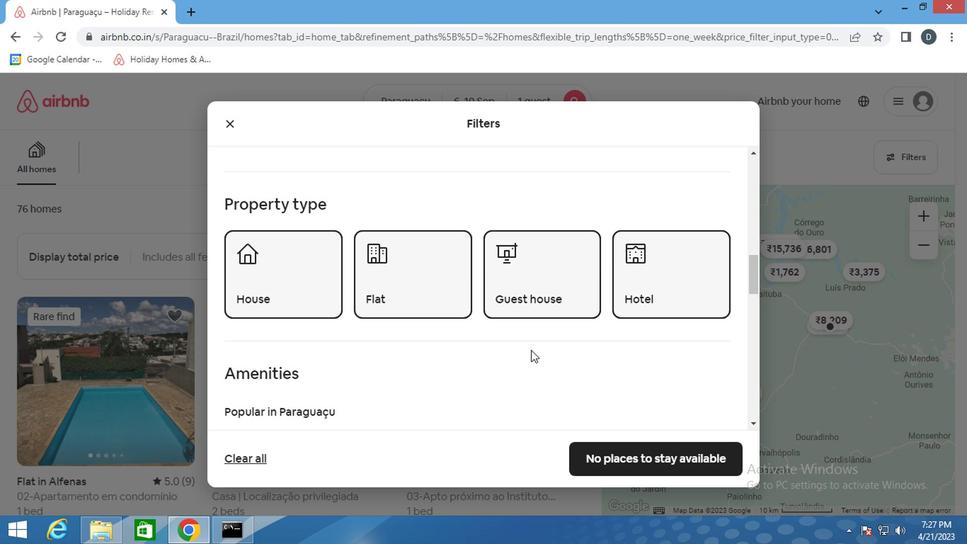 
Action: Mouse scrolled (528, 349) with delta (0, -1)
Screenshot: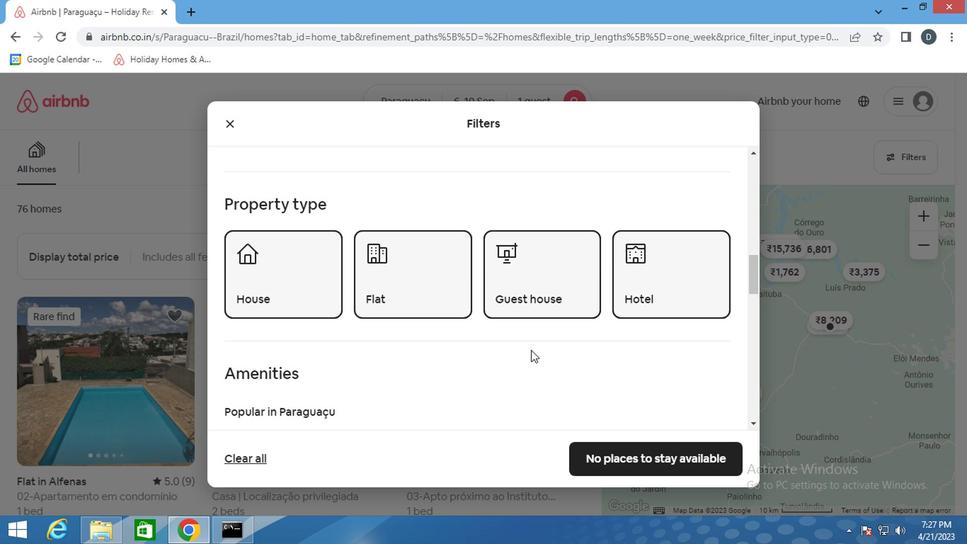 
Action: Mouse scrolled (528, 349) with delta (0, -1)
Screenshot: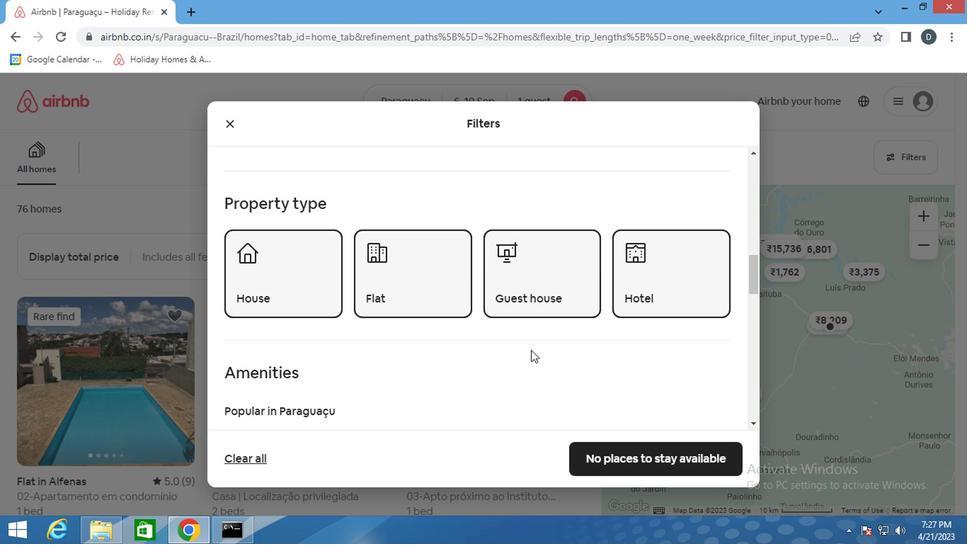 
Action: Mouse moved to (691, 347)
Screenshot: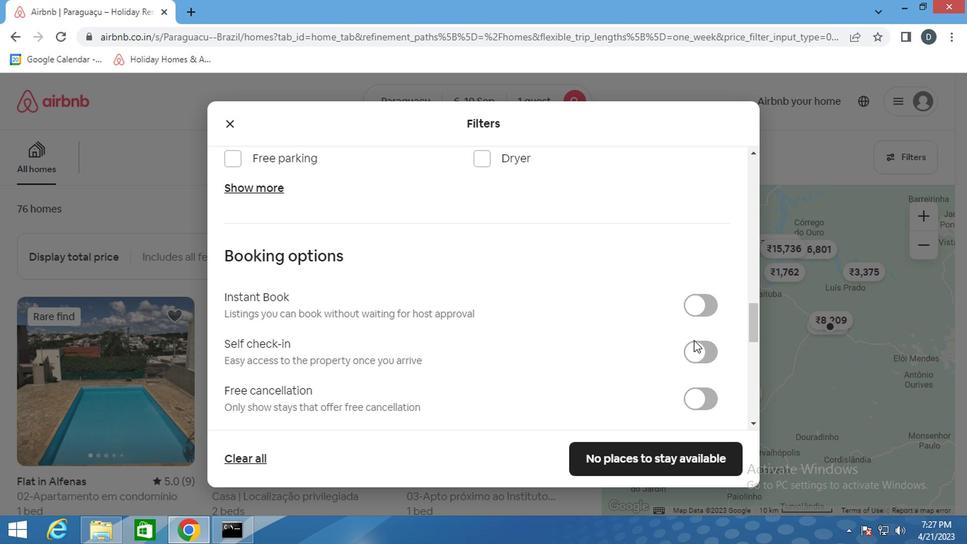 
Action: Mouse pressed left at (691, 347)
Screenshot: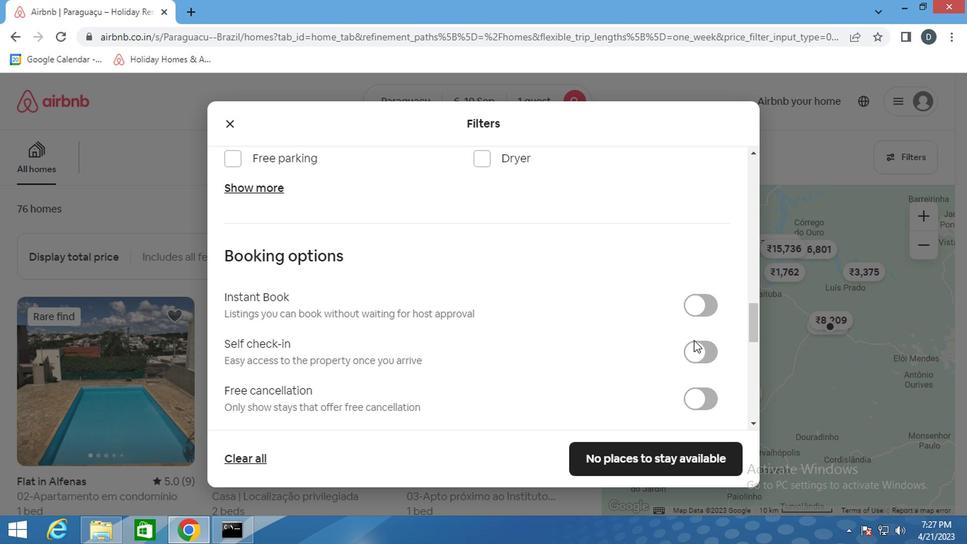 
Action: Mouse moved to (577, 336)
Screenshot: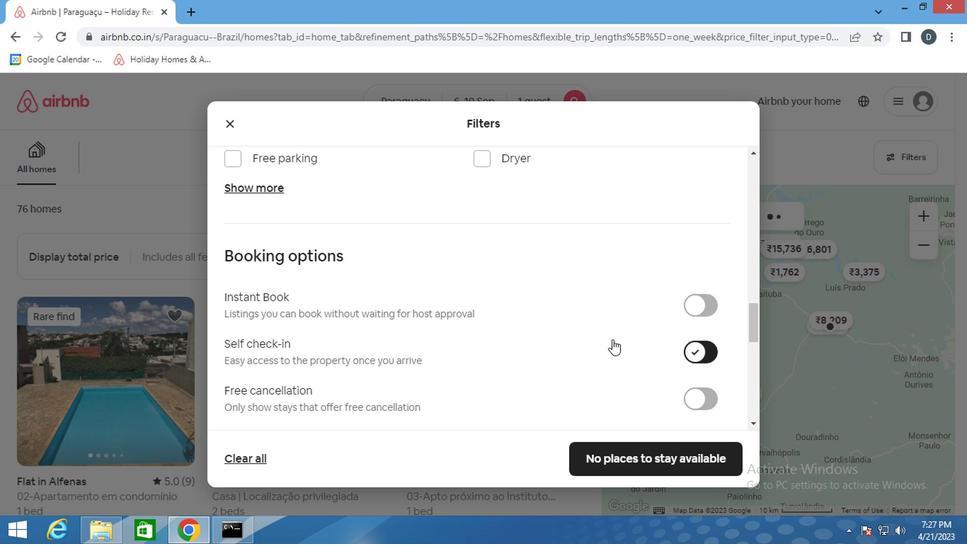 
Action: Mouse scrolled (577, 335) with delta (0, 0)
Screenshot: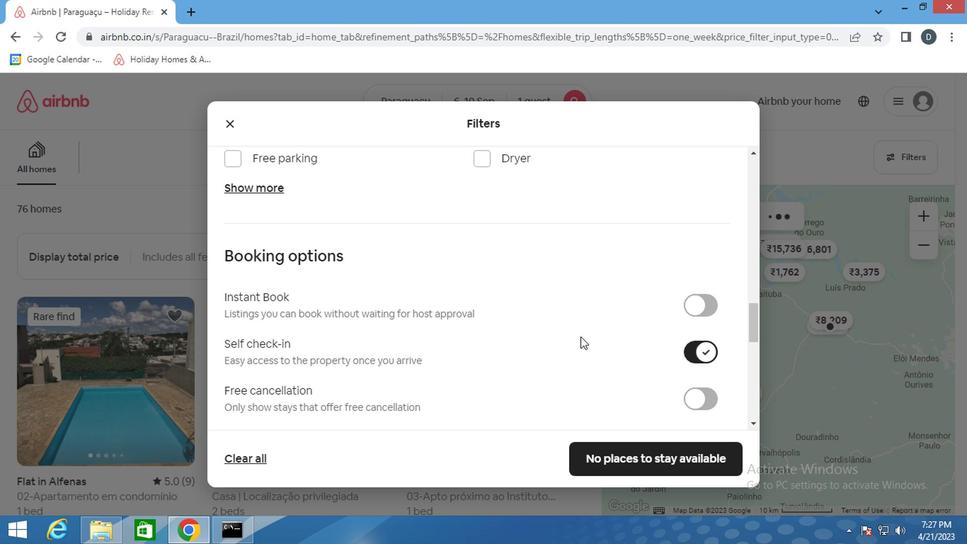 
Action: Mouse scrolled (577, 335) with delta (0, 0)
Screenshot: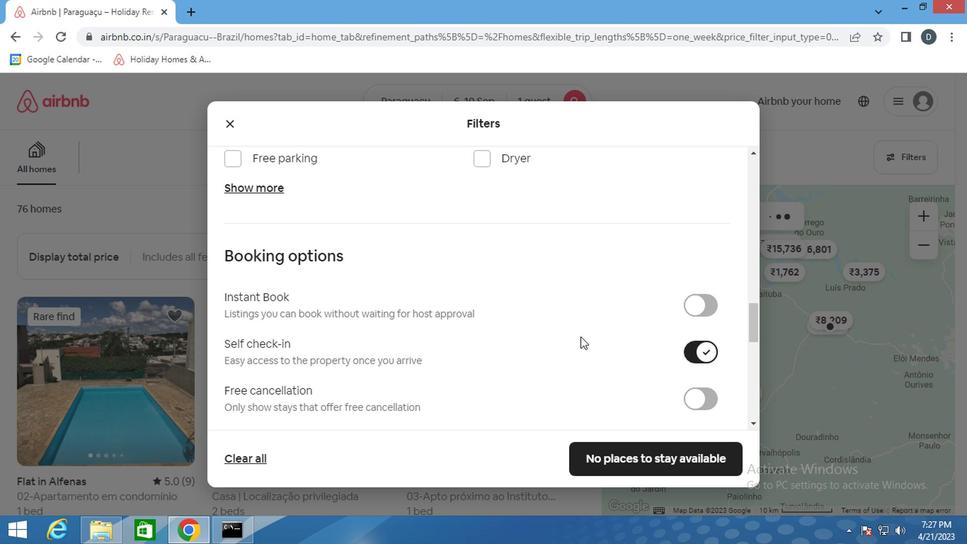 
Action: Mouse scrolled (577, 335) with delta (0, 0)
Screenshot: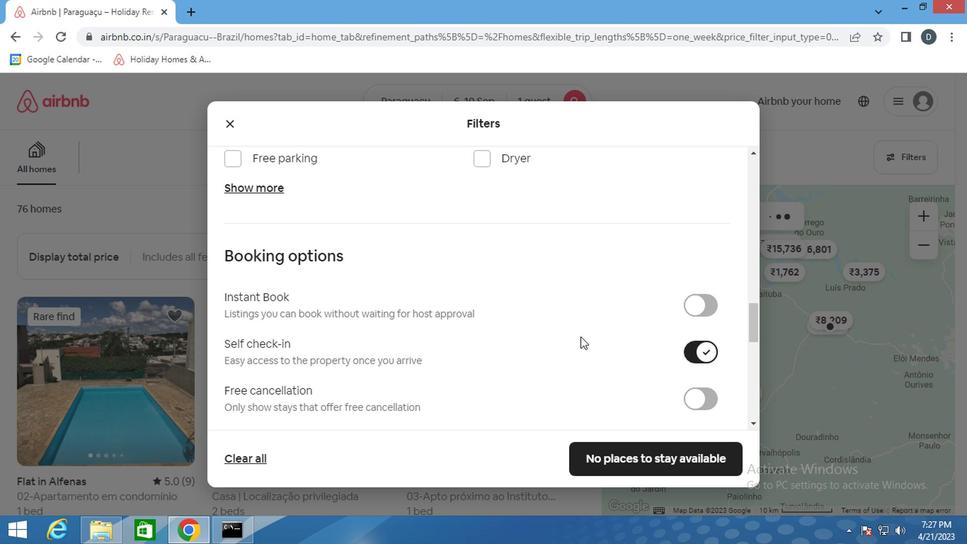 
Action: Mouse scrolled (577, 335) with delta (0, 0)
Screenshot: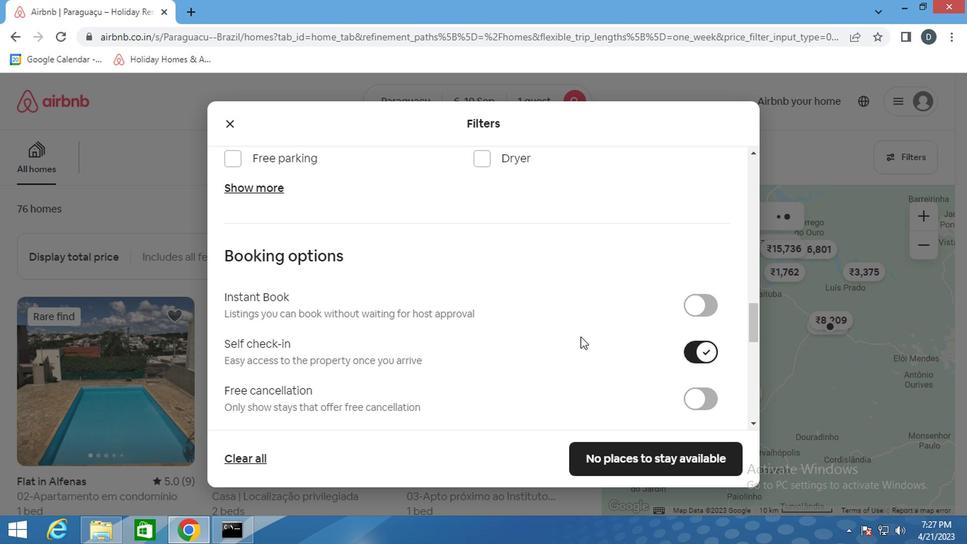 
Action: Mouse scrolled (577, 335) with delta (0, 0)
Screenshot: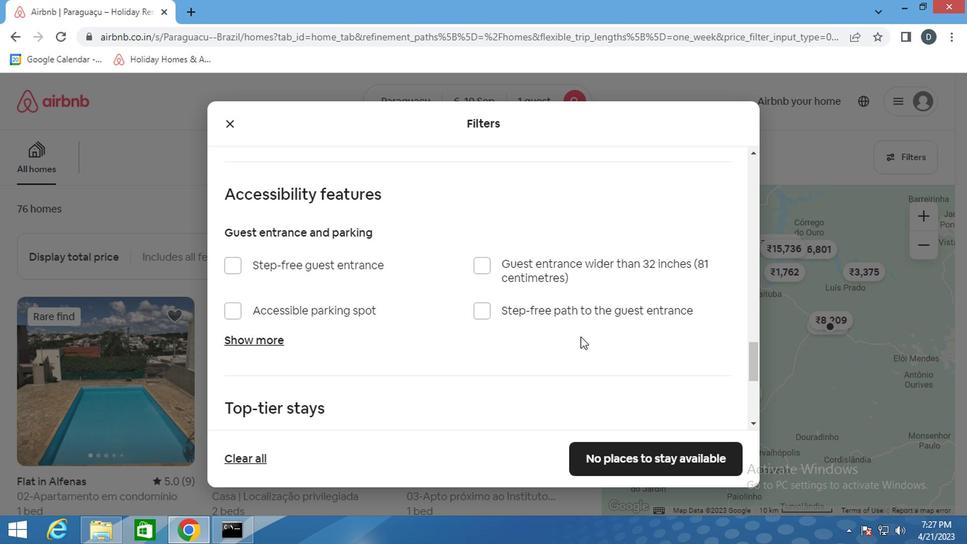 
Action: Mouse scrolled (577, 335) with delta (0, 0)
Screenshot: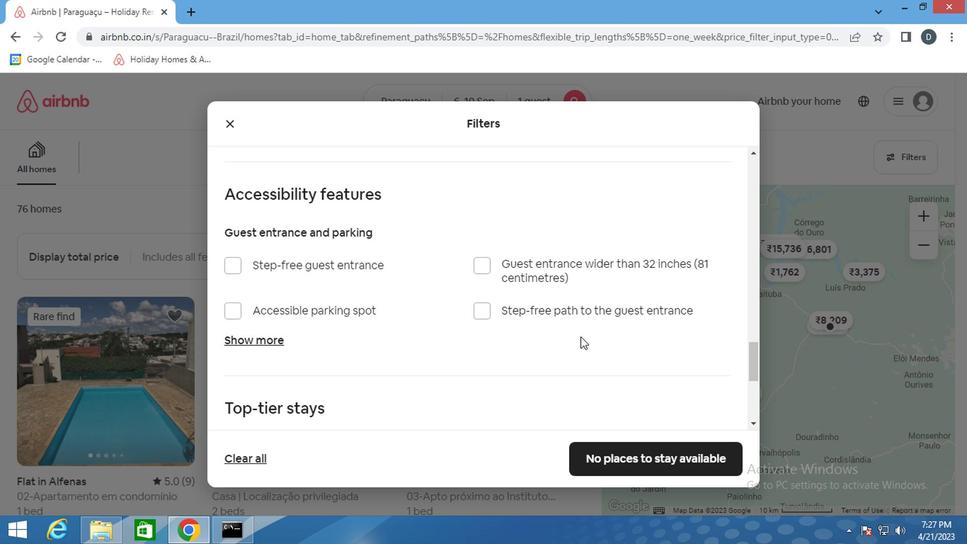 
Action: Mouse scrolled (577, 335) with delta (0, 0)
Screenshot: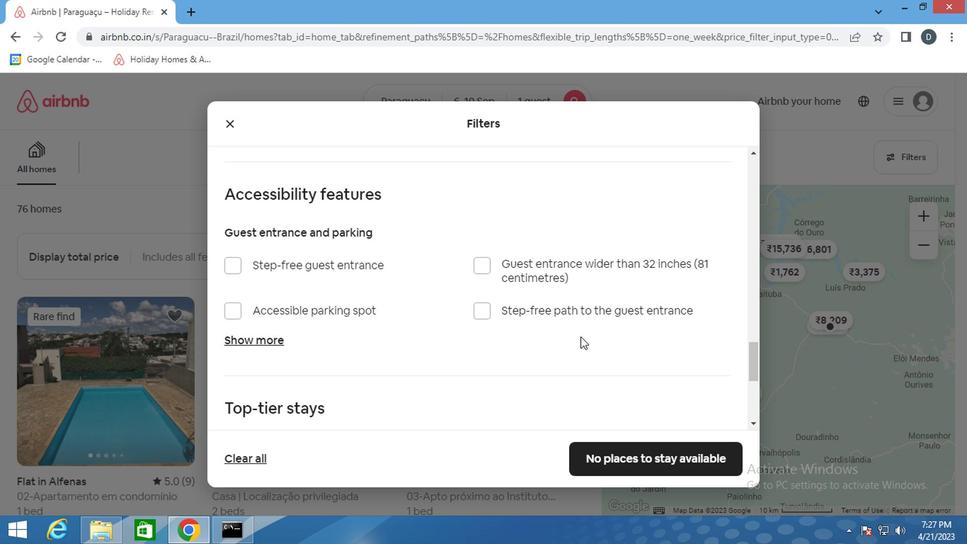 
Action: Mouse scrolled (577, 335) with delta (0, 0)
Screenshot: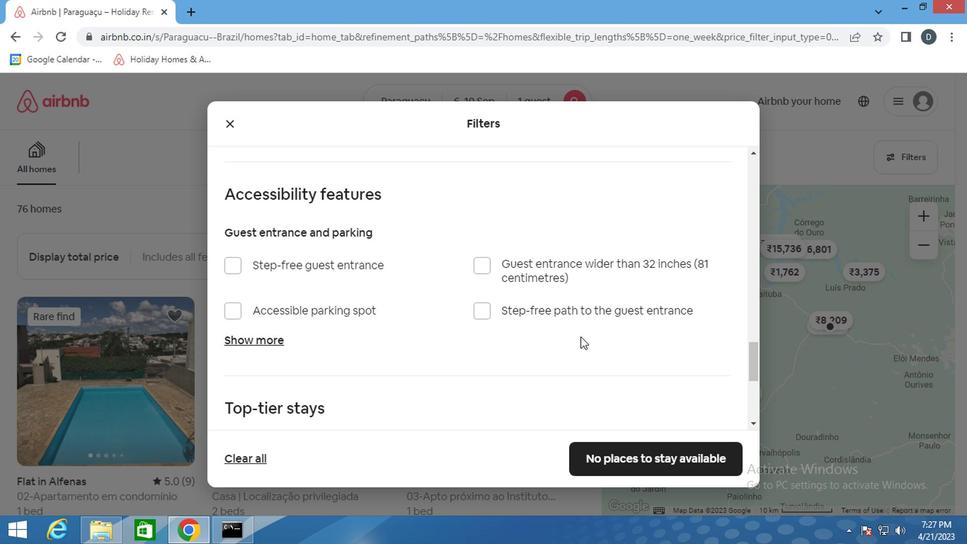 
Action: Mouse scrolled (577, 335) with delta (0, 0)
Screenshot: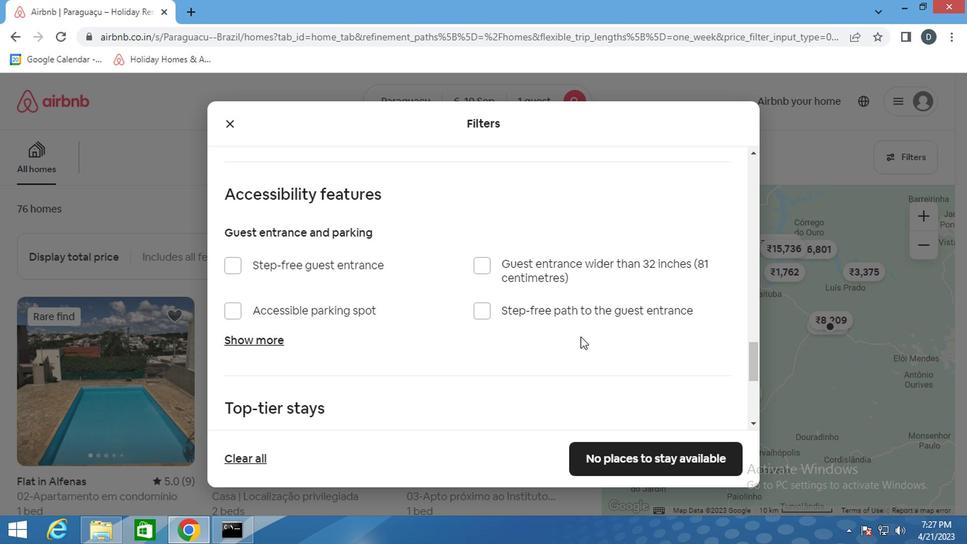 
Action: Mouse moved to (386, 352)
Screenshot: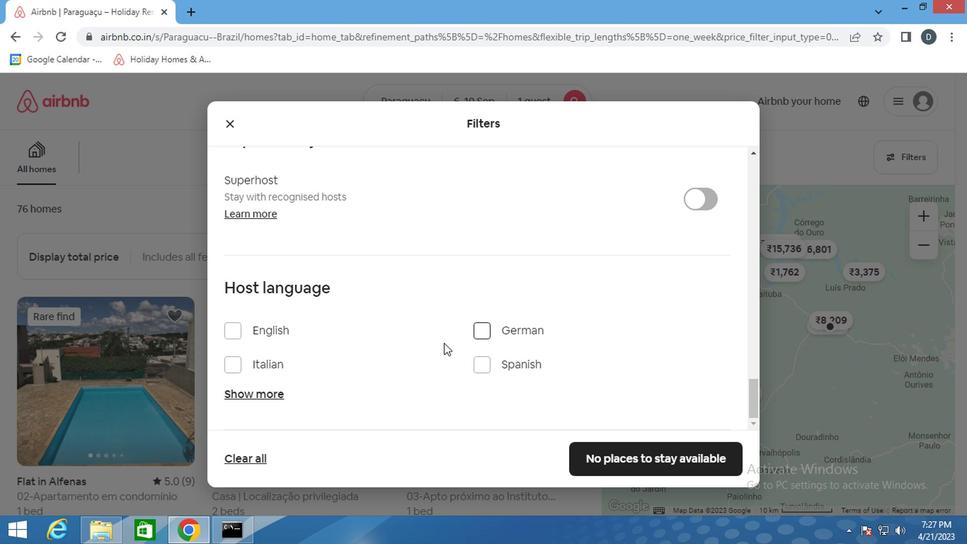 
Action: Mouse scrolled (386, 352) with delta (0, 0)
Screenshot: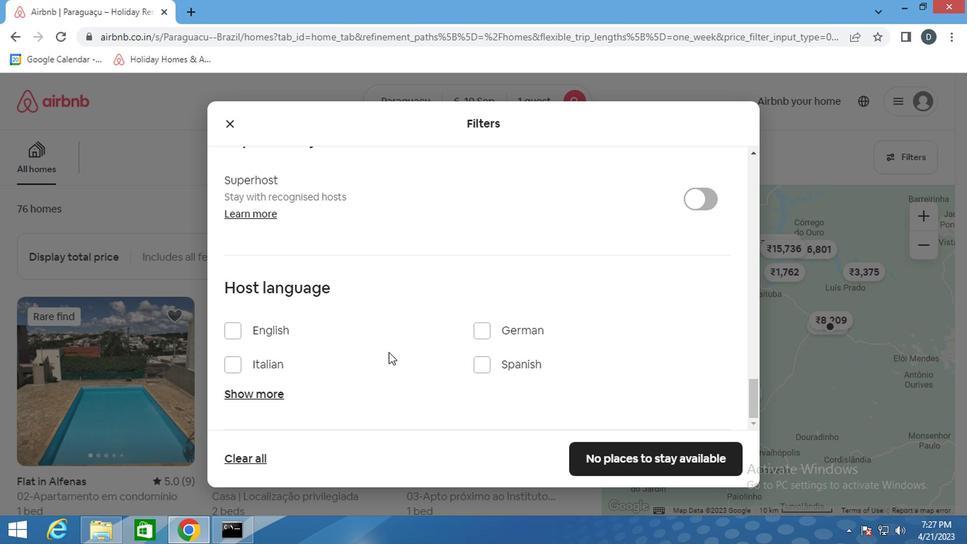 
Action: Mouse moved to (509, 371)
Screenshot: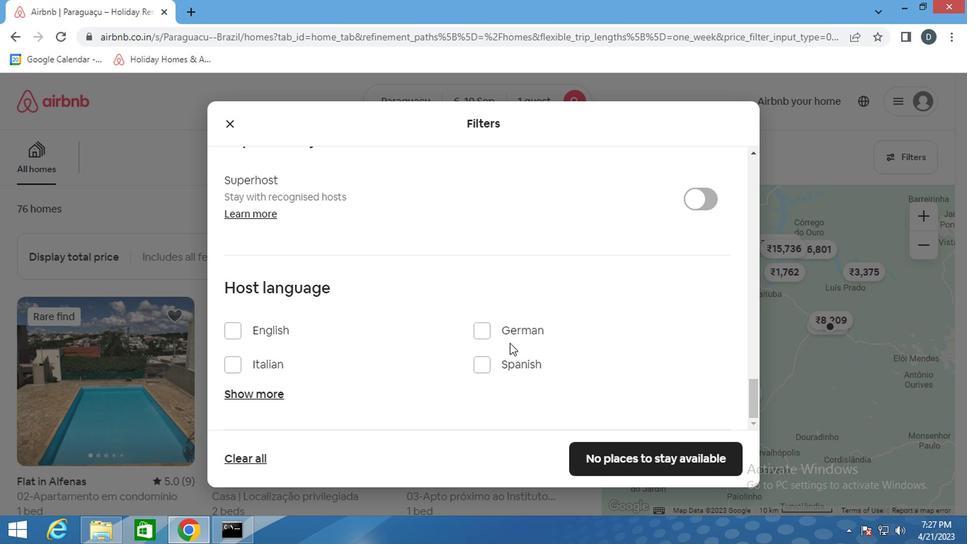 
Action: Mouse pressed left at (509, 371)
Screenshot: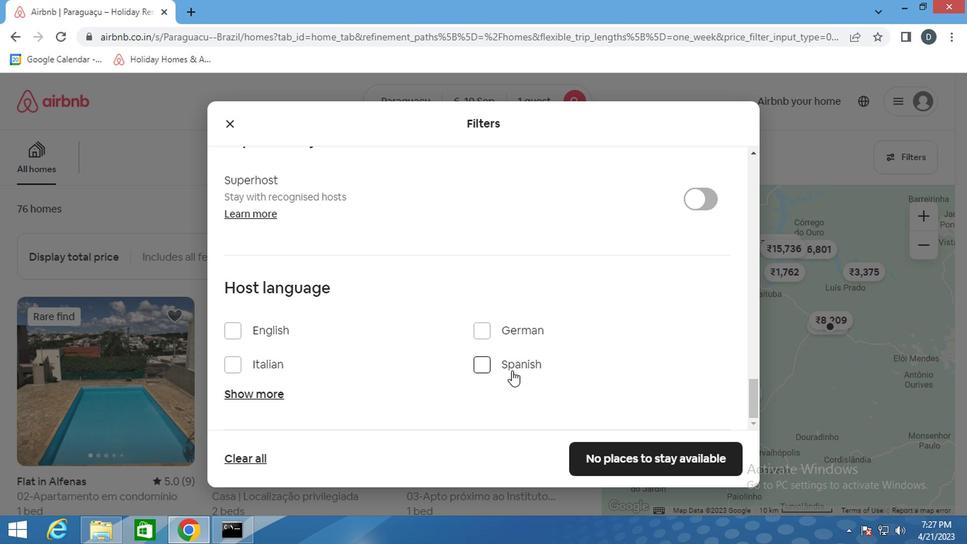 
Action: Mouse moved to (609, 466)
Screenshot: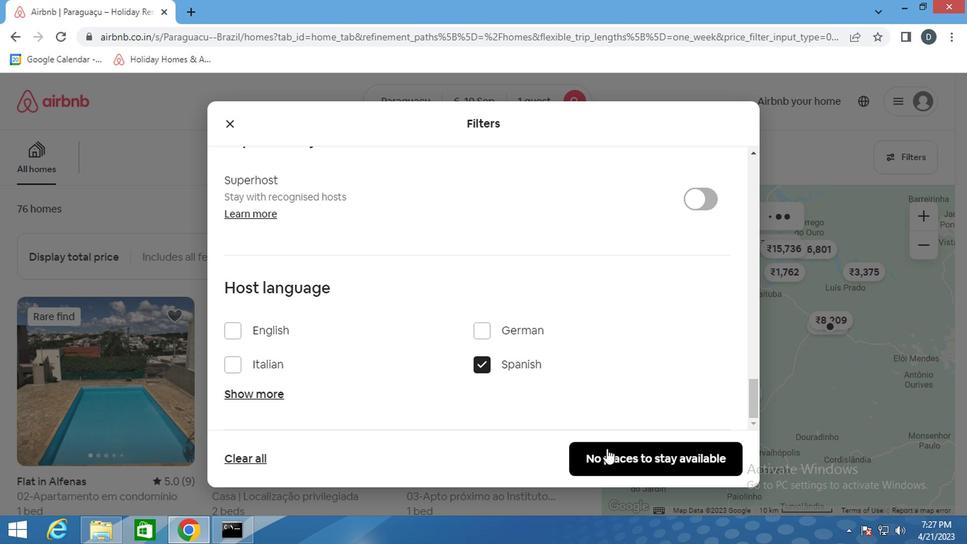 
Action: Mouse pressed left at (609, 466)
Screenshot: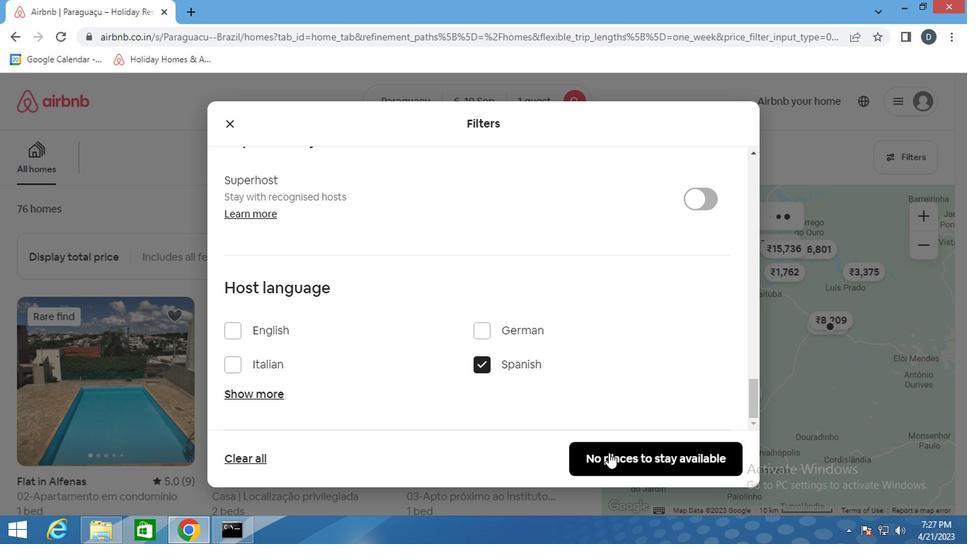 
Action: Mouse moved to (558, 380)
Screenshot: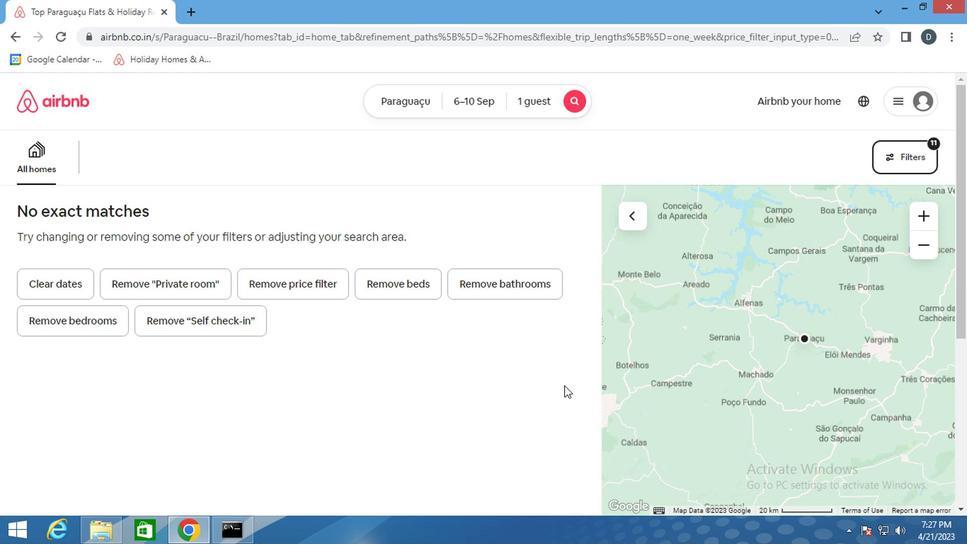 
